 Task: Use GitHub's "Issues" for tracking and managing project tasks and features.
Action: Mouse moved to (1070, 71)
Screenshot: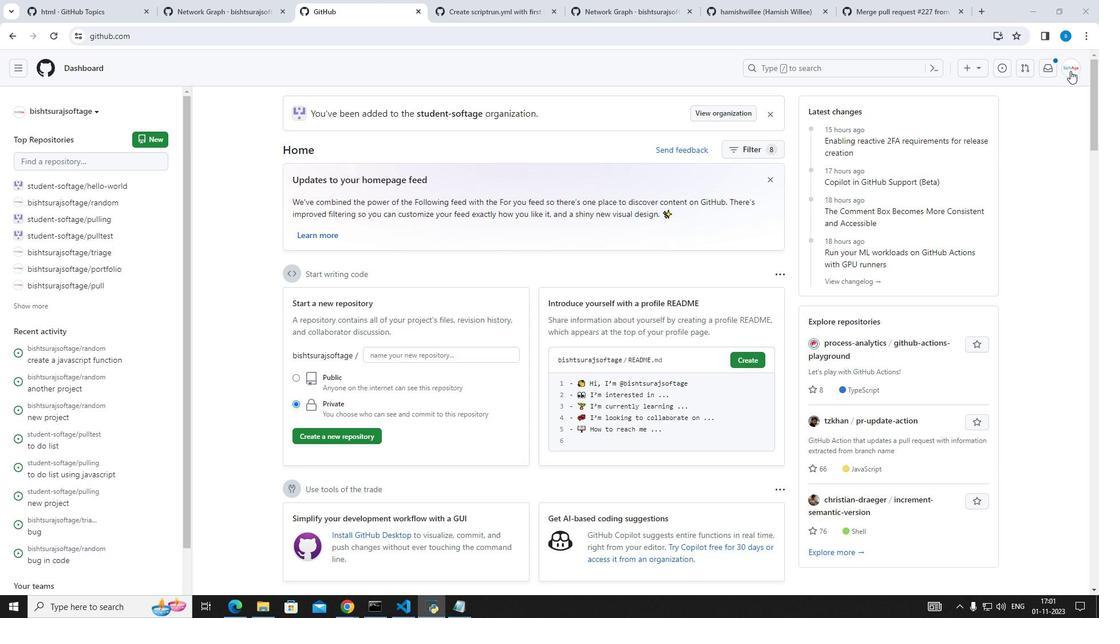 
Action: Mouse pressed left at (1070, 71)
Screenshot: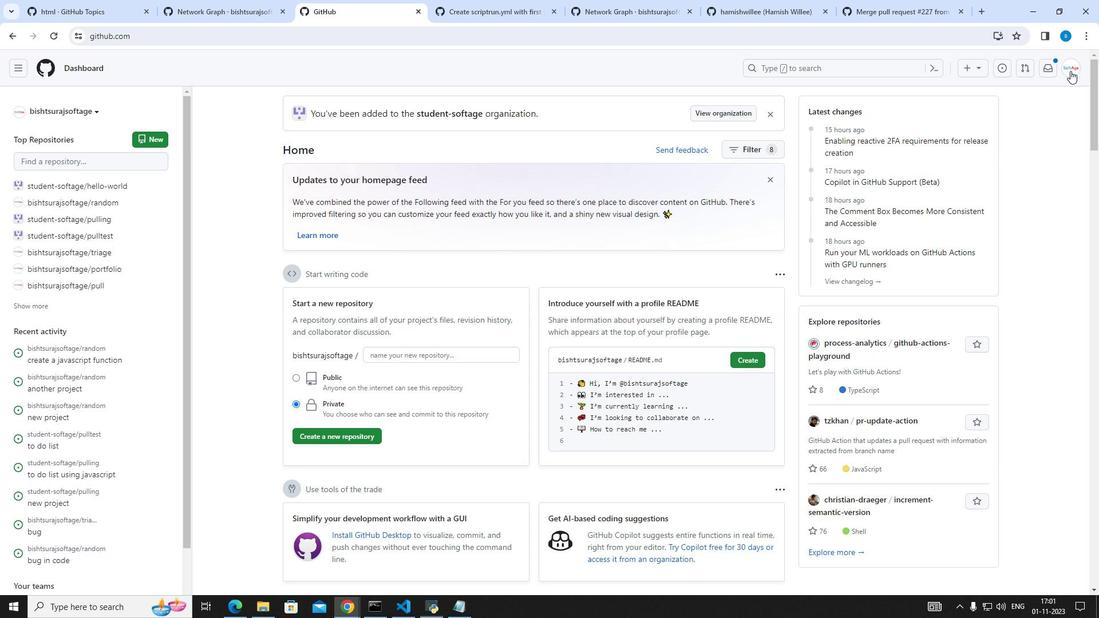 
Action: Mouse moved to (1007, 154)
Screenshot: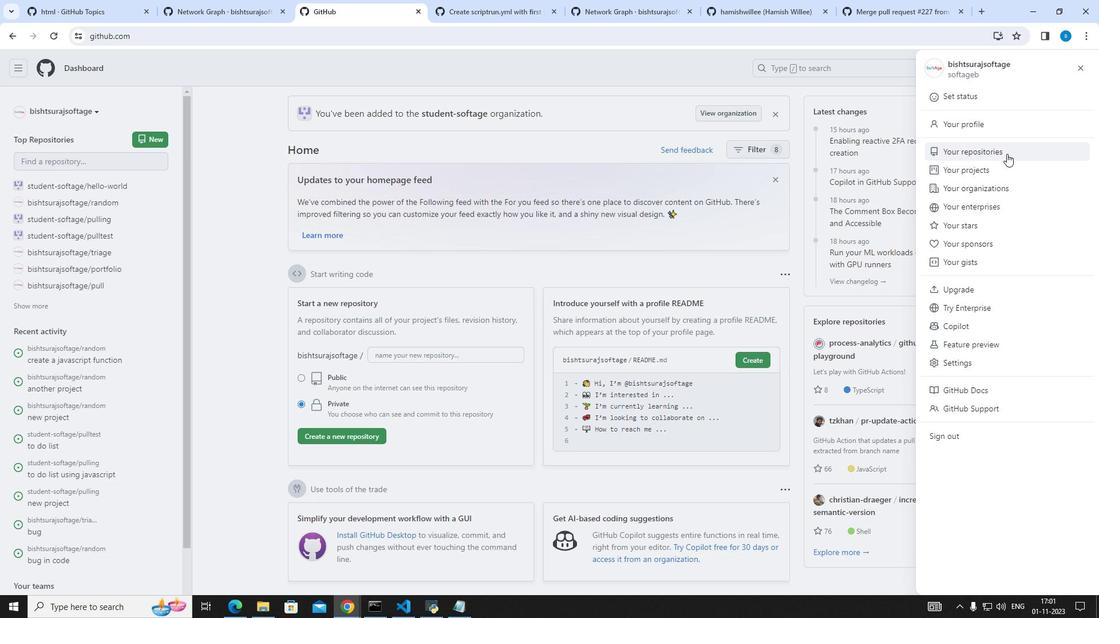 
Action: Mouse pressed left at (1007, 154)
Screenshot: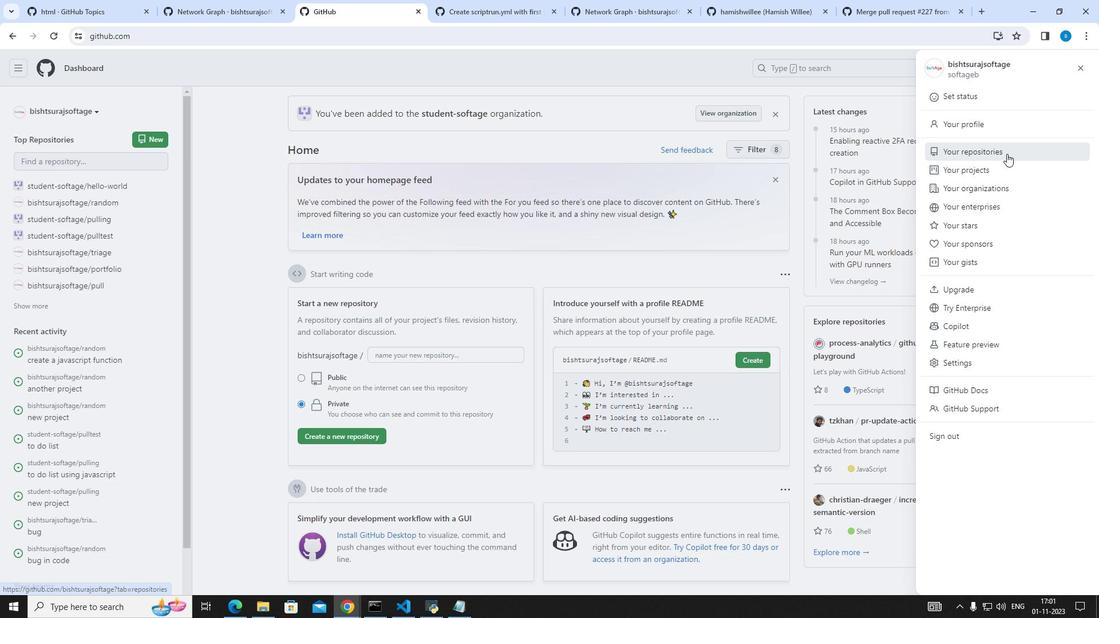 
Action: Mouse moved to (399, 177)
Screenshot: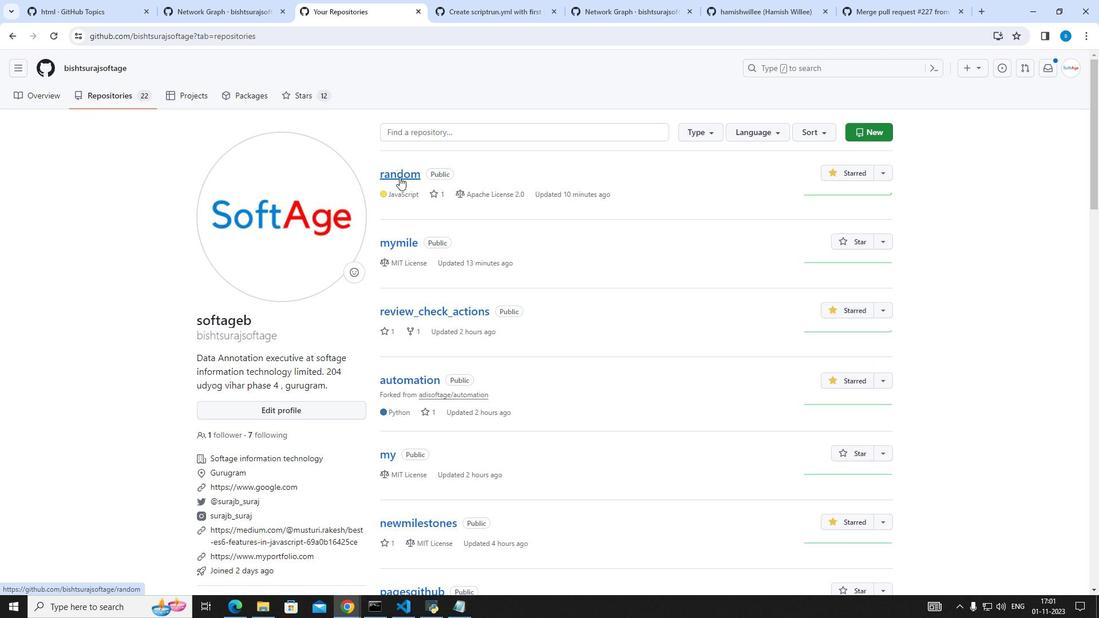 
Action: Mouse pressed left at (399, 177)
Screenshot: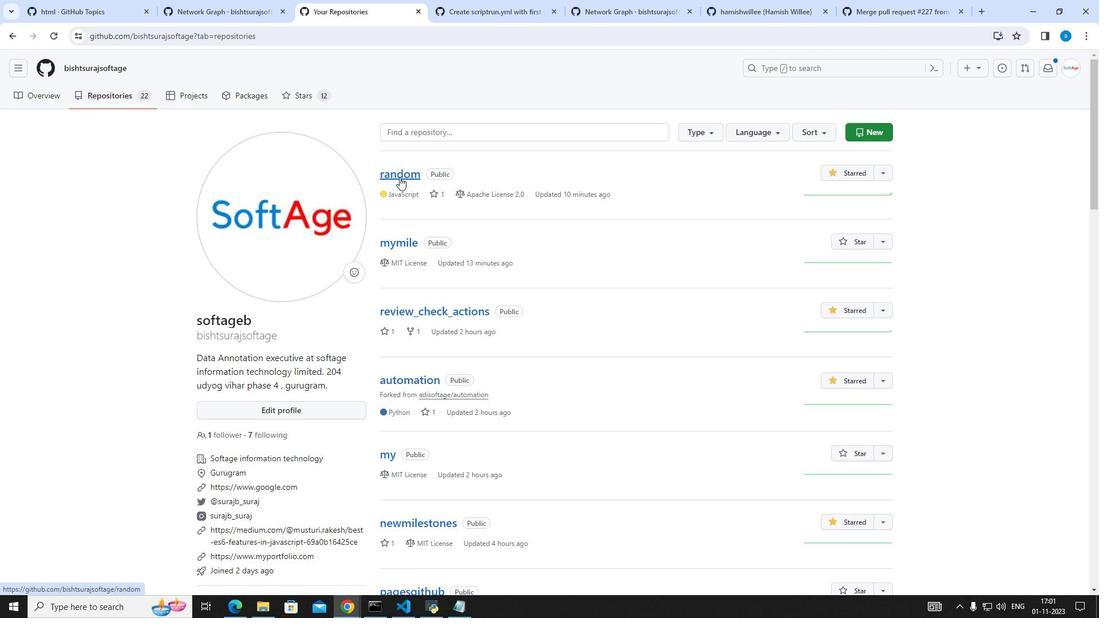 
Action: Mouse moved to (97, 95)
Screenshot: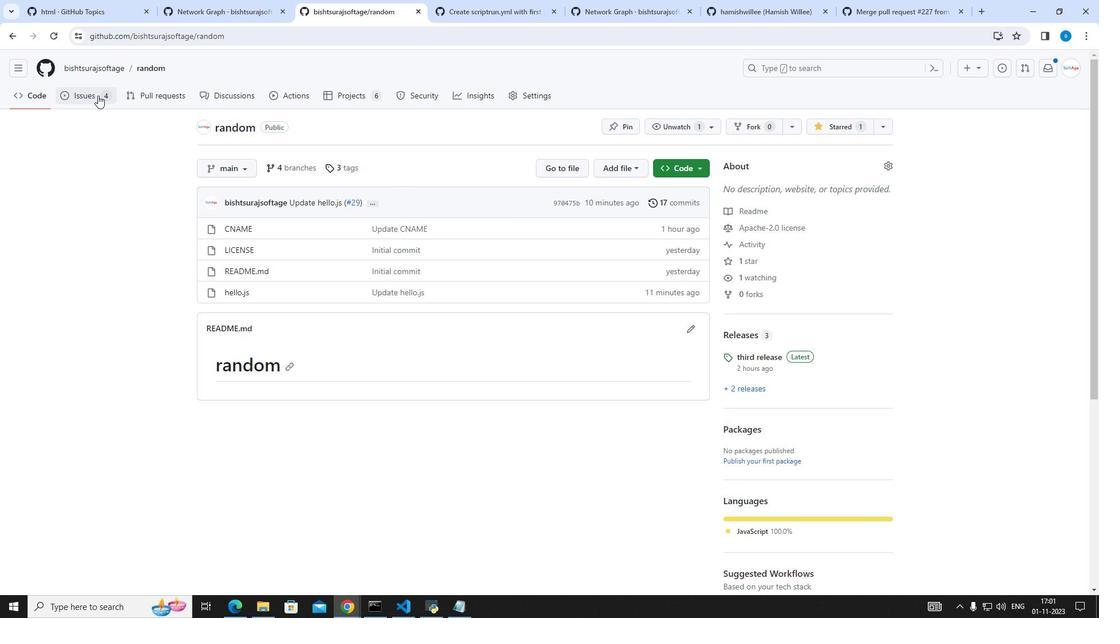 
Action: Mouse pressed left at (97, 95)
Screenshot: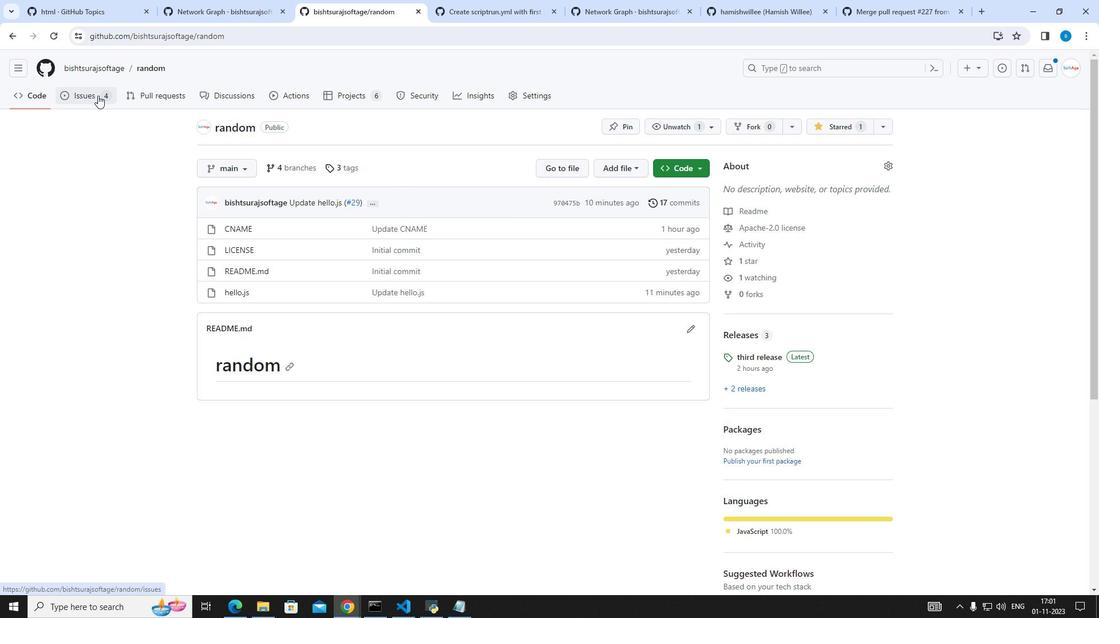 
Action: Mouse moved to (282, 271)
Screenshot: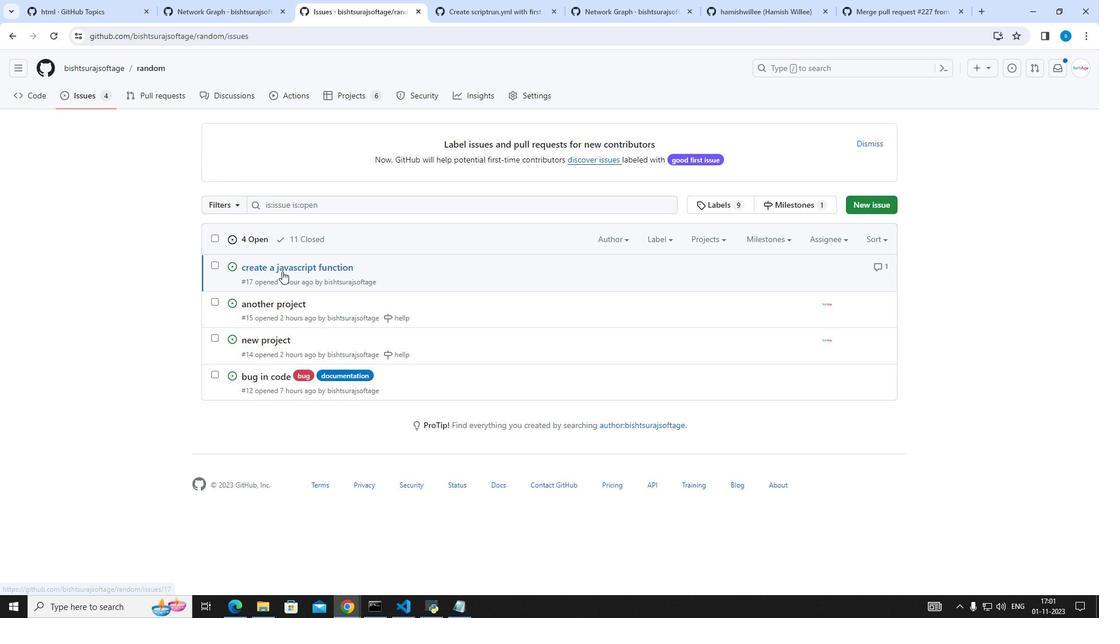 
Action: Mouse pressed left at (282, 271)
Screenshot: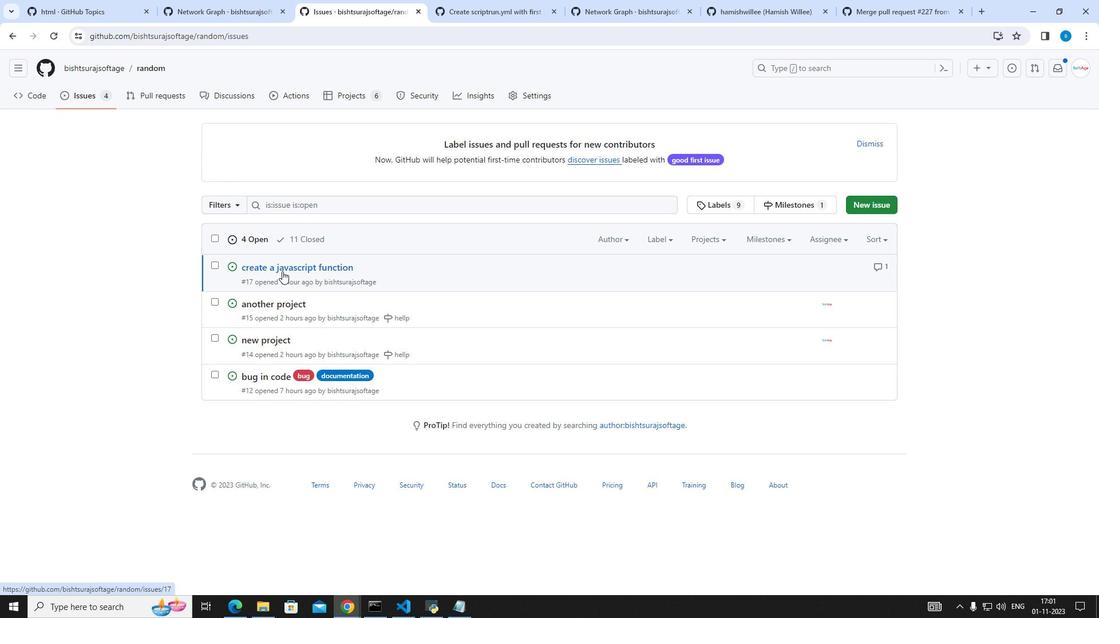 
Action: Mouse moved to (363, 393)
Screenshot: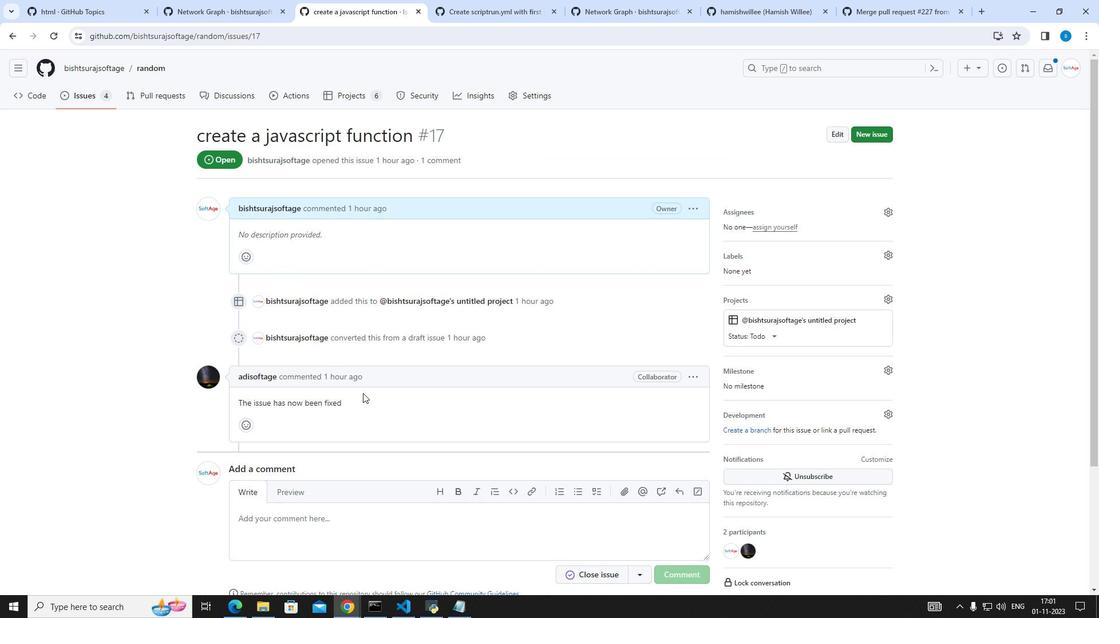 
Action: Mouse scrolled (363, 392) with delta (0, 0)
Screenshot: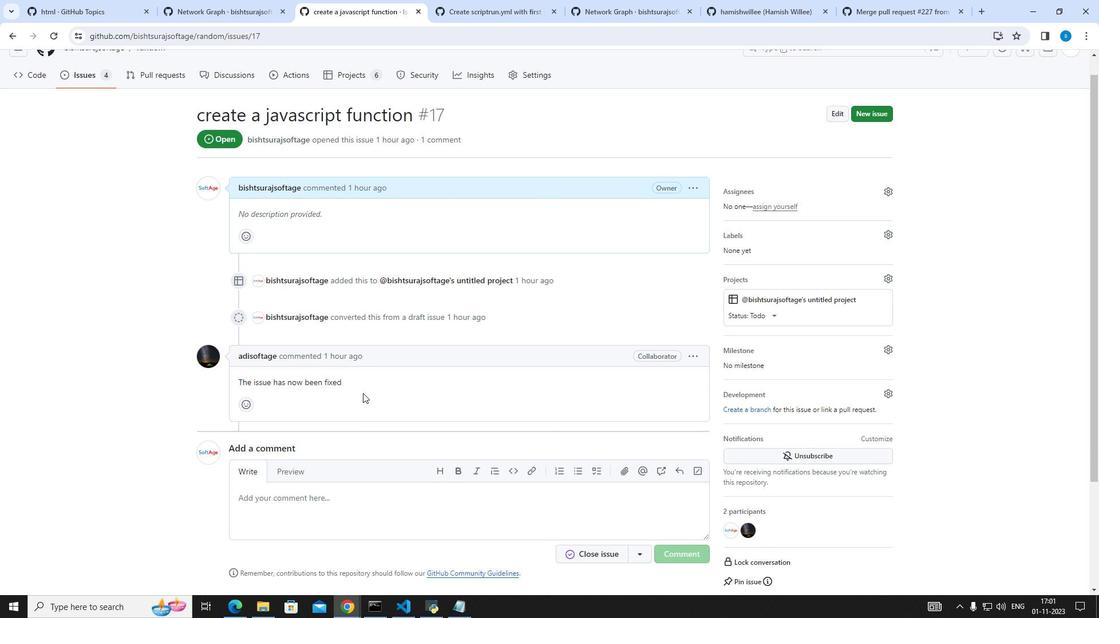 
Action: Mouse scrolled (363, 392) with delta (0, 0)
Screenshot: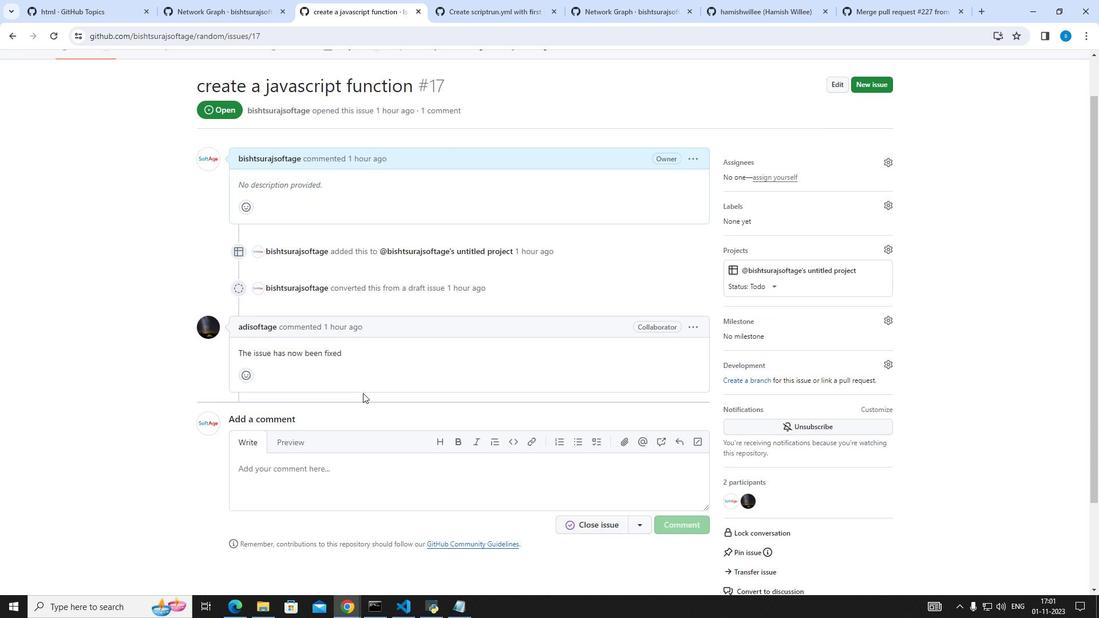 
Action: Mouse scrolled (363, 392) with delta (0, 0)
Screenshot: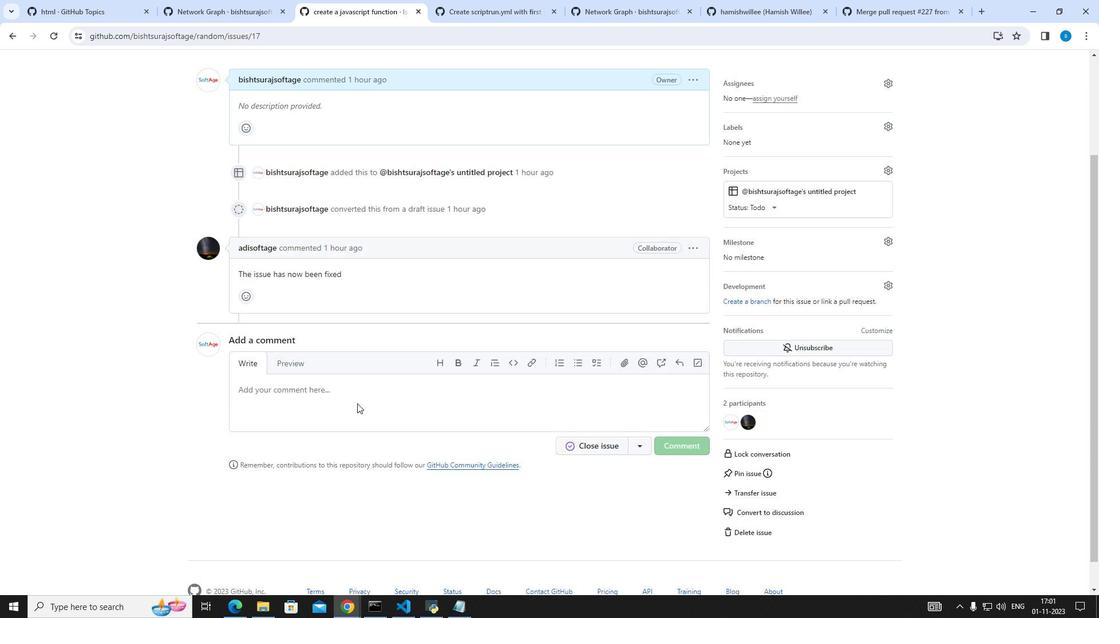 
Action: Mouse moved to (337, 375)
Screenshot: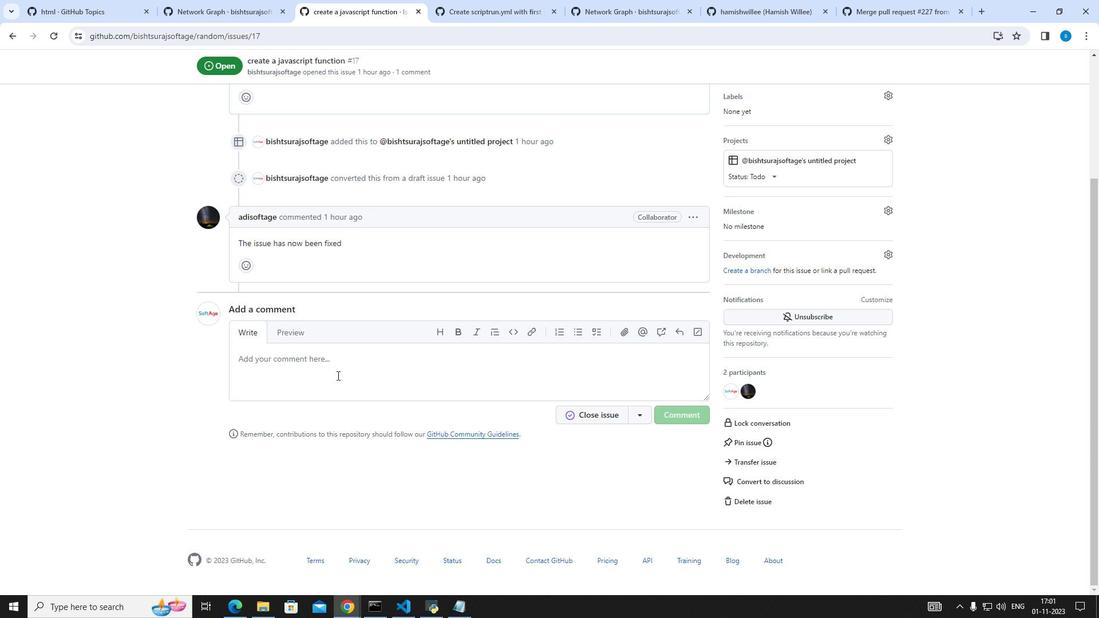 
Action: Mouse pressed left at (337, 375)
Screenshot: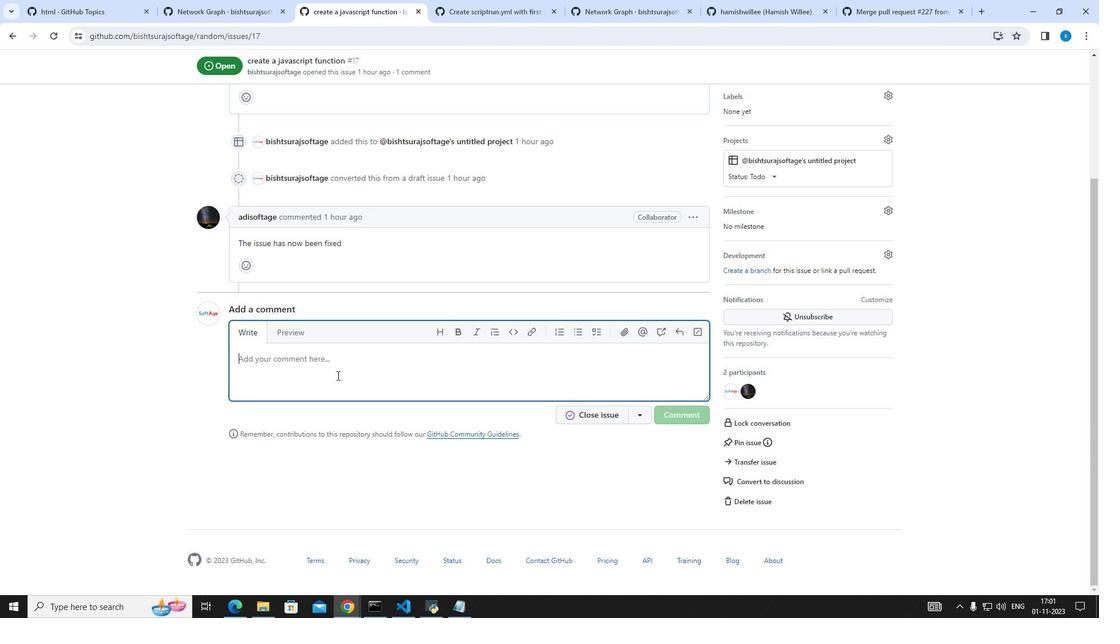 
Action: Key pressed this<Key.space>is<Key.space>just<Key.space>an
Screenshot: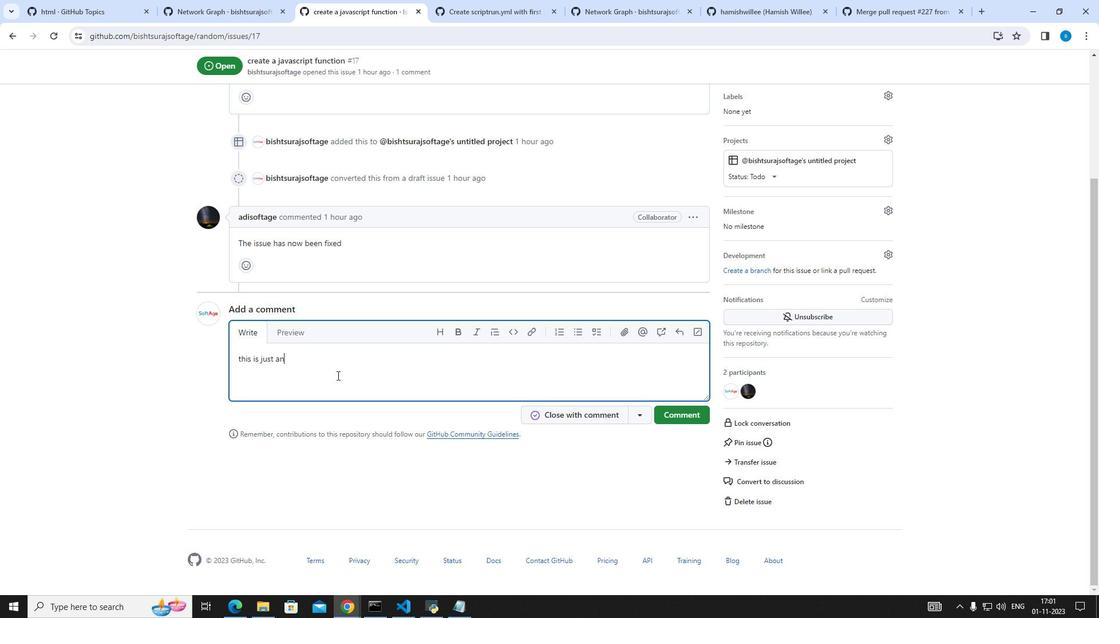 
Action: Mouse moved to (337, 375)
Screenshot: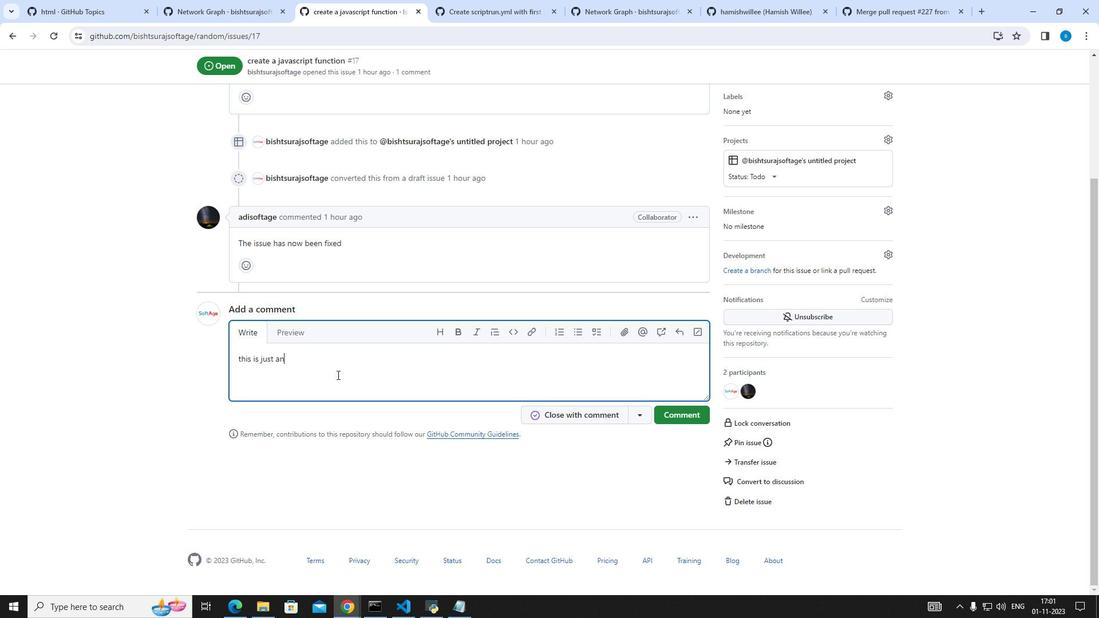 
Action: Key pressed other<Key.space>issi<Key.backspace>ue<Key.space>in<Key.space>javascript<Key.space>s<Key.backspace>file<Key.space>regarding<Key.space>synr<Key.backspace>tax<Key.space>error
Screenshot: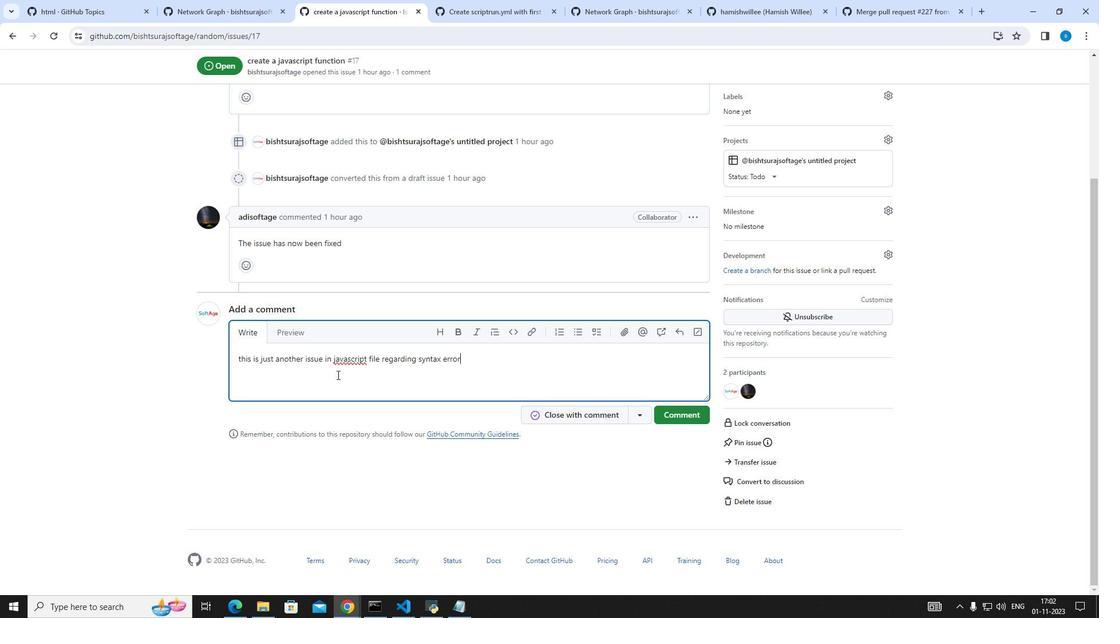 
Action: Mouse moved to (673, 414)
Screenshot: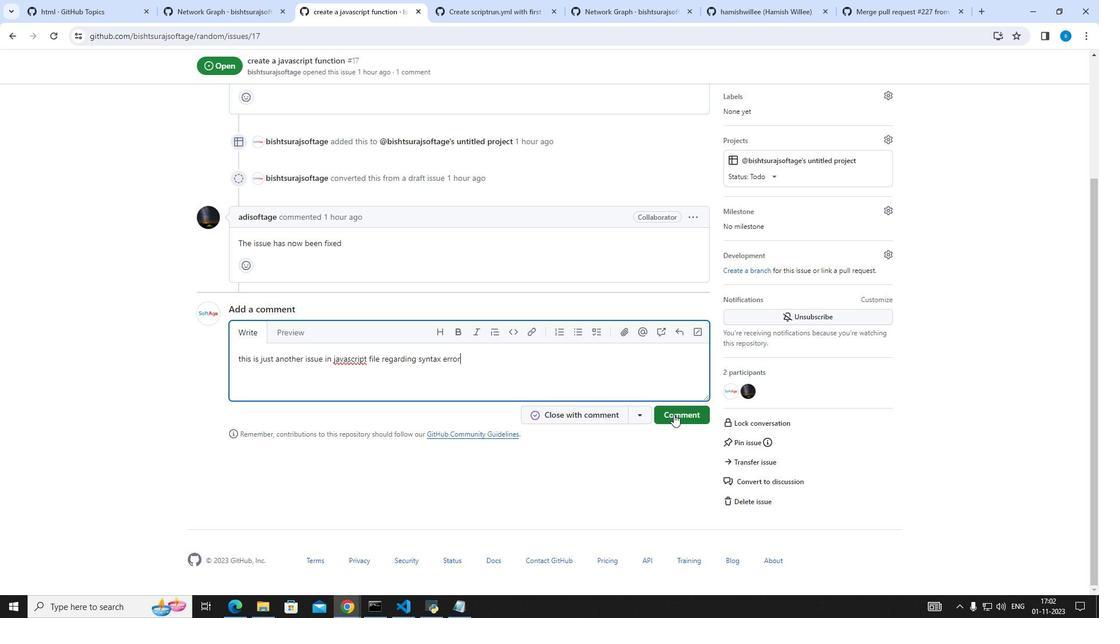 
Action: Mouse pressed left at (673, 414)
Screenshot: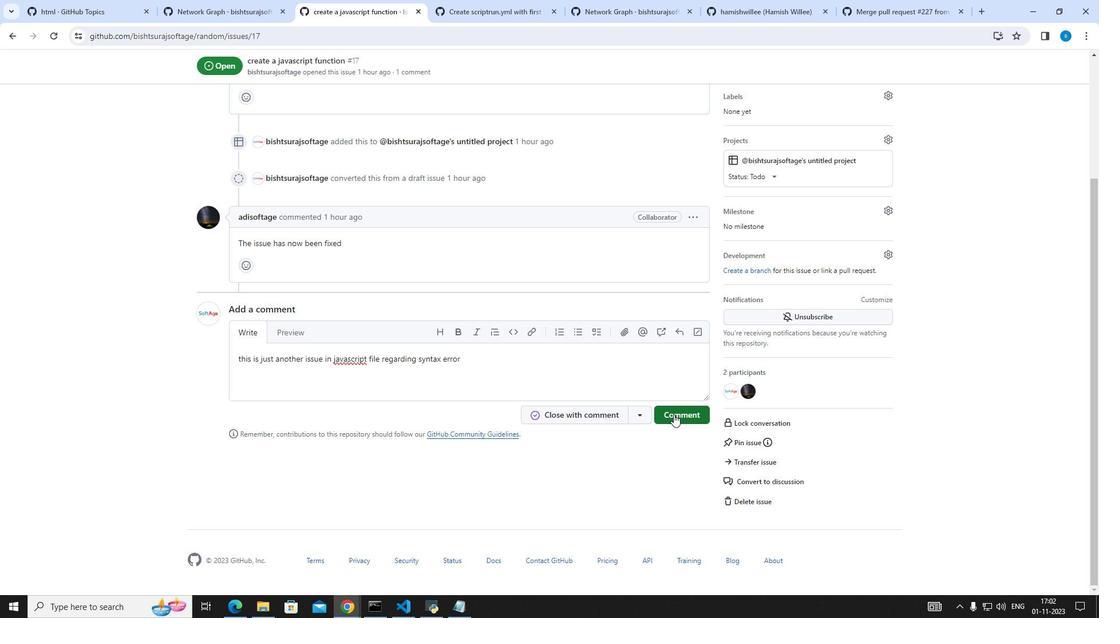
Action: Mouse moved to (555, 418)
Screenshot: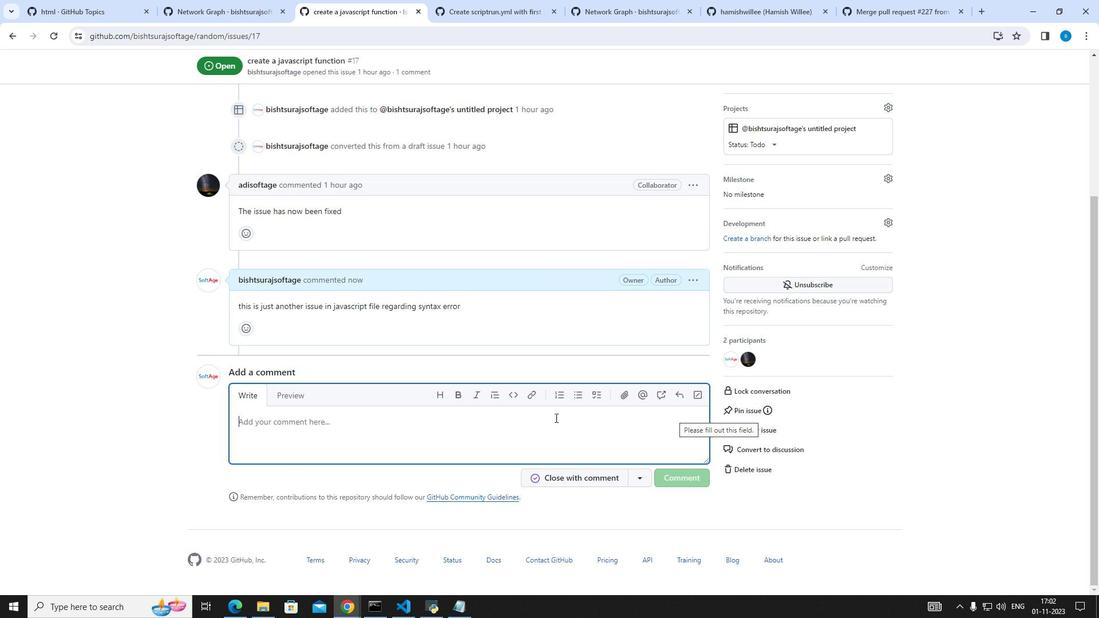 
Action: Mouse pressed left at (555, 418)
Screenshot: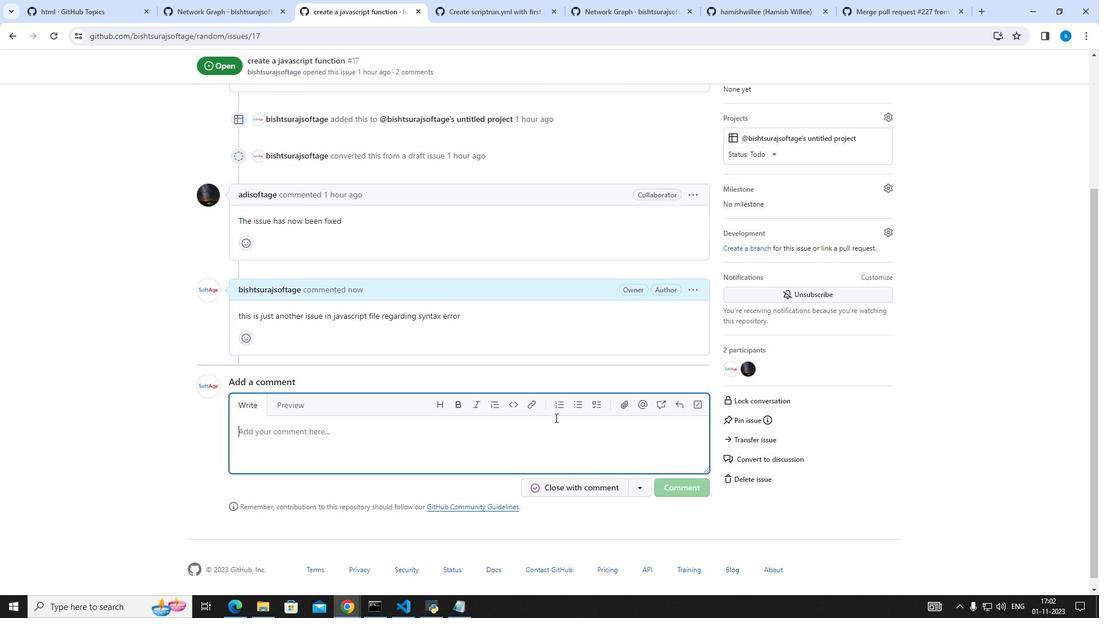 
Action: Key pressed there<Key.space>is<Key.space>no<Key.space>need<Key.space>to<Key.space>reduce<Key.space>tj<Key.backspace>he<Key.space>amount<Key.space>of<Key.space>code<Key.space>required<Key.space>to<Key.space>function<Key.space>the<Key.space>app.
Screenshot: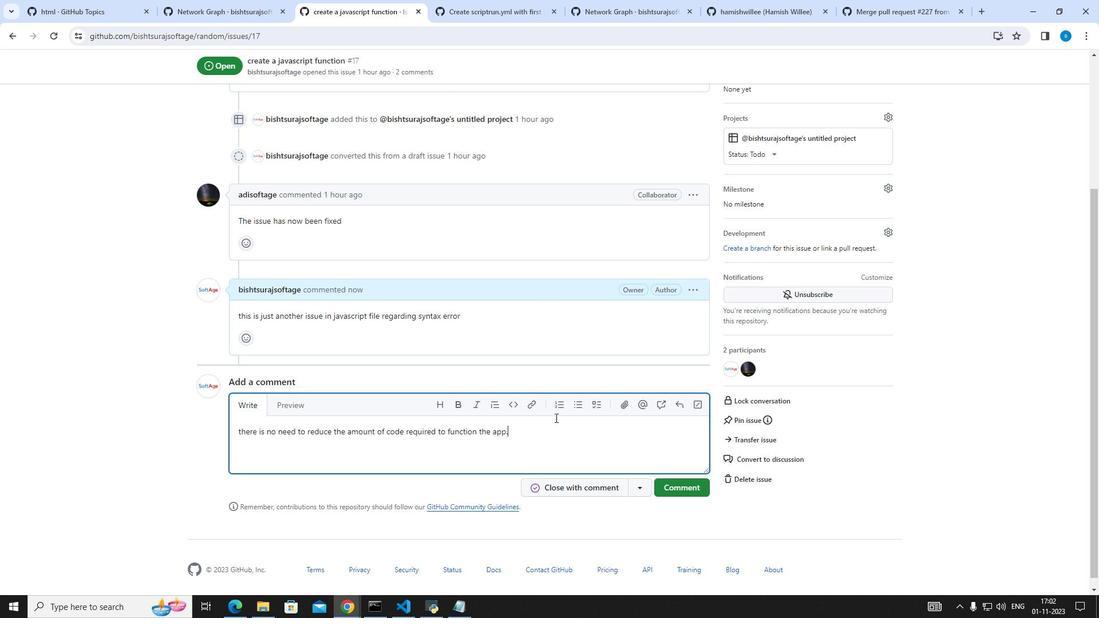 
Action: Mouse moved to (687, 491)
Screenshot: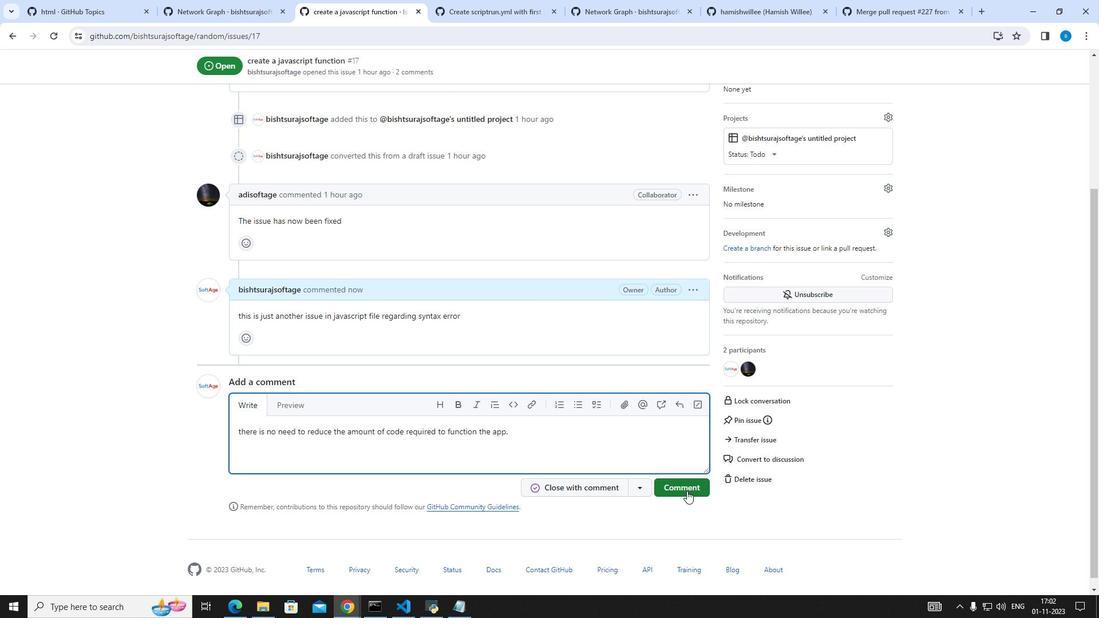 
Action: Mouse pressed left at (687, 491)
Screenshot: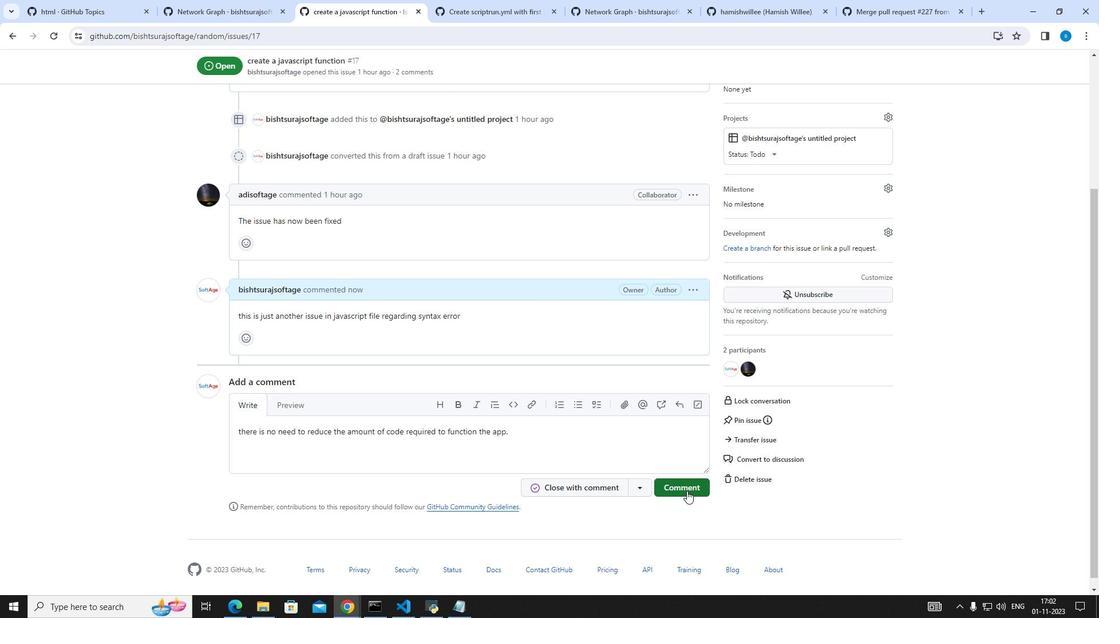 
Action: Mouse moved to (686, 319)
Screenshot: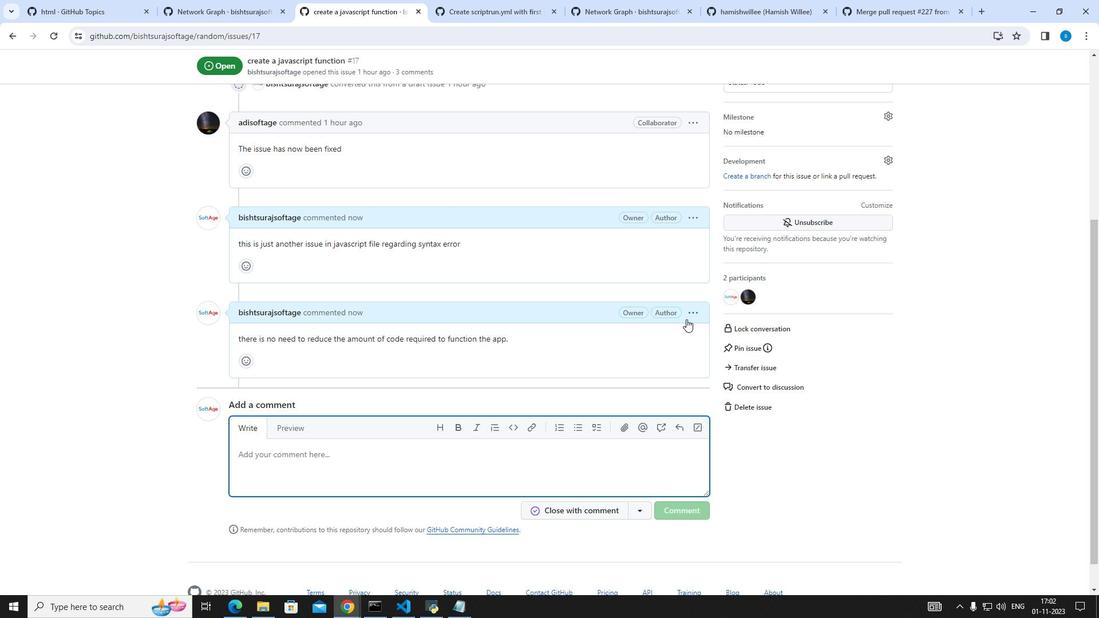 
Action: Mouse scrolled (686, 320) with delta (0, 0)
Screenshot: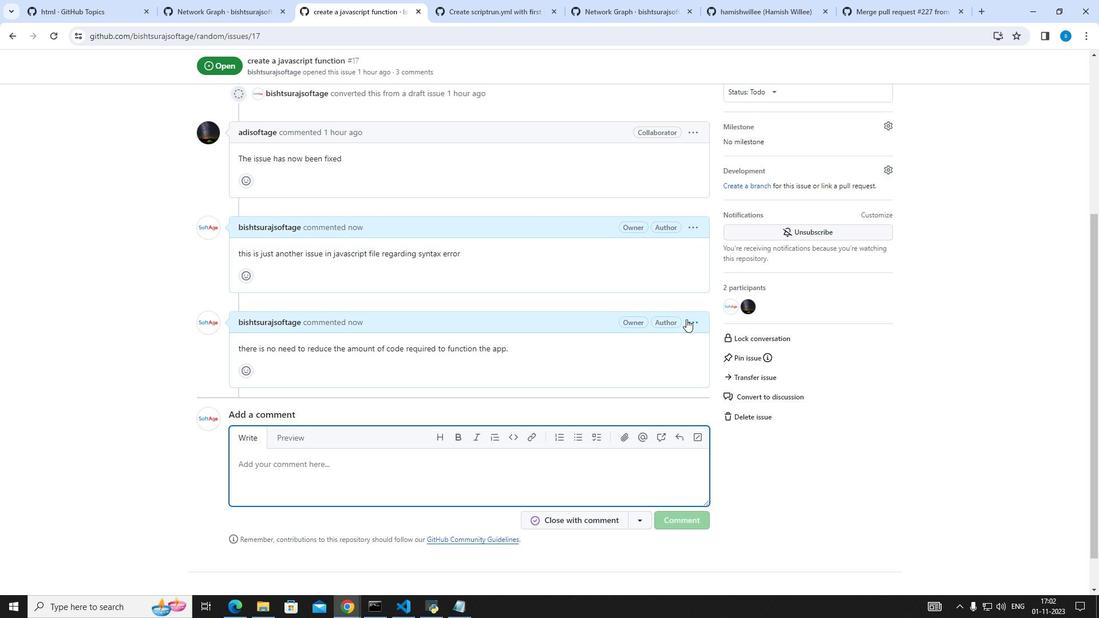 
Action: Mouse scrolled (686, 320) with delta (0, 0)
Screenshot: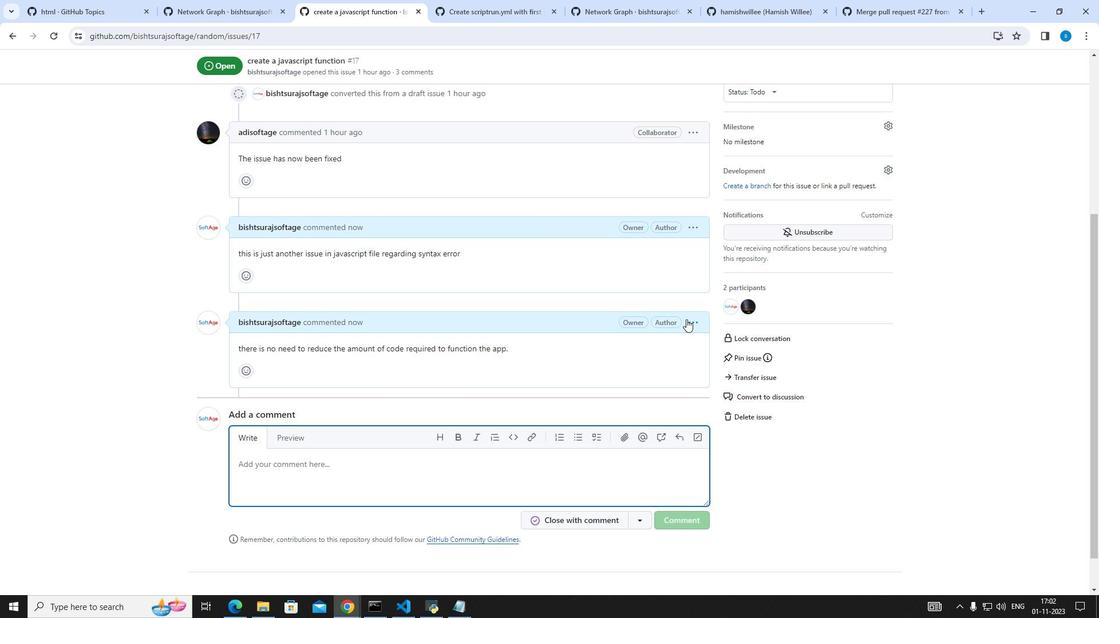 
Action: Mouse scrolled (686, 320) with delta (0, 0)
Screenshot: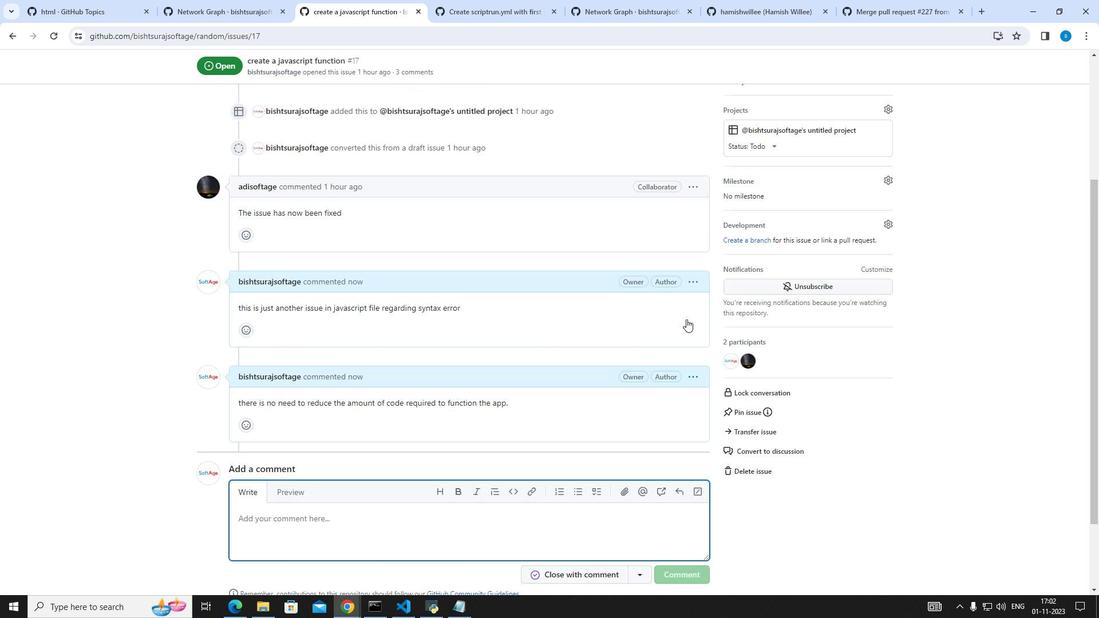 
Action: Mouse scrolled (686, 320) with delta (0, 0)
Screenshot: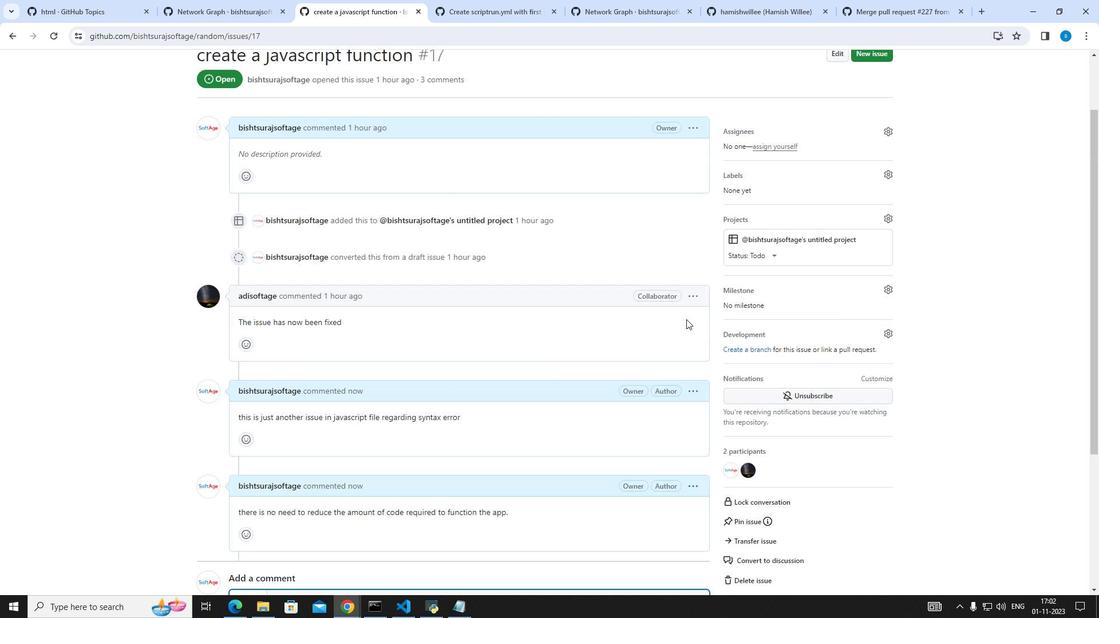 
Action: Mouse scrolled (686, 320) with delta (0, 0)
Screenshot: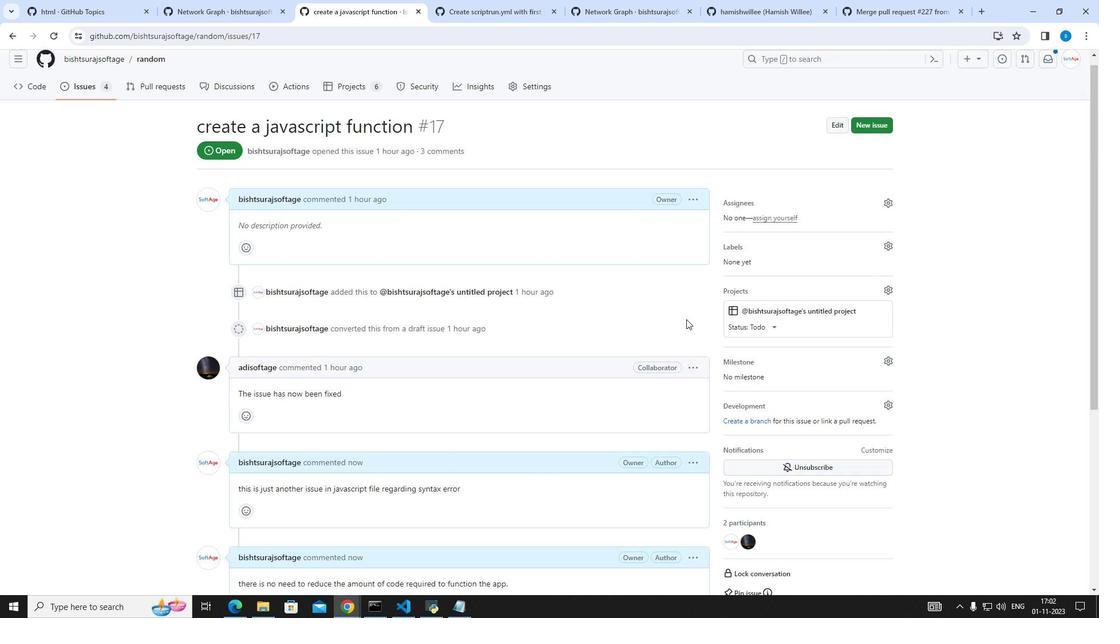 
Action: Mouse moved to (787, 266)
Screenshot: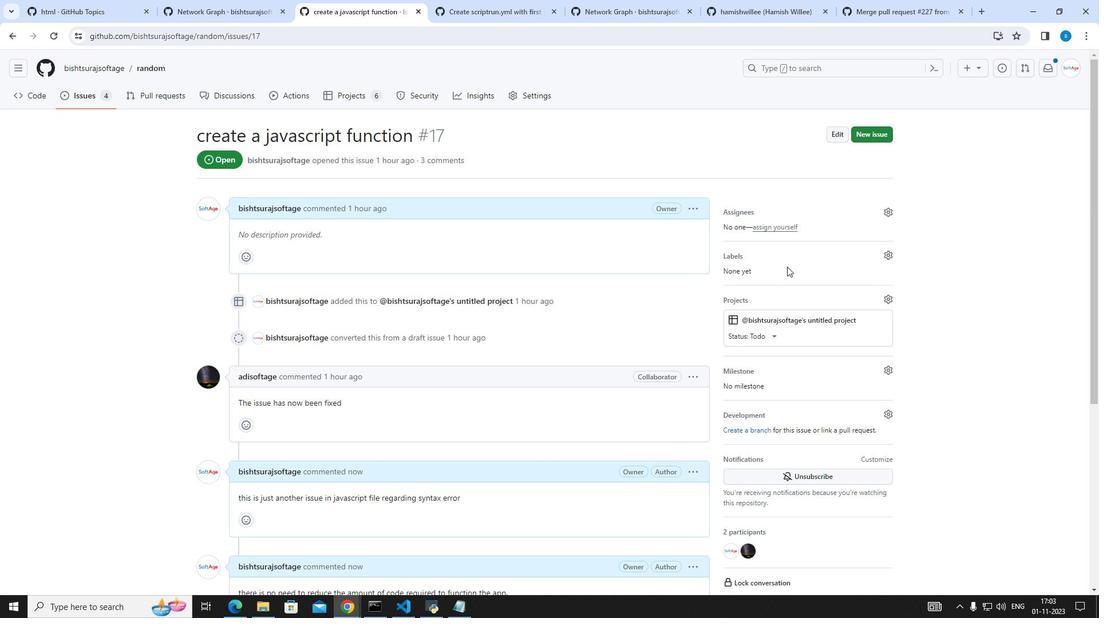 
Action: Mouse pressed left at (787, 266)
Screenshot: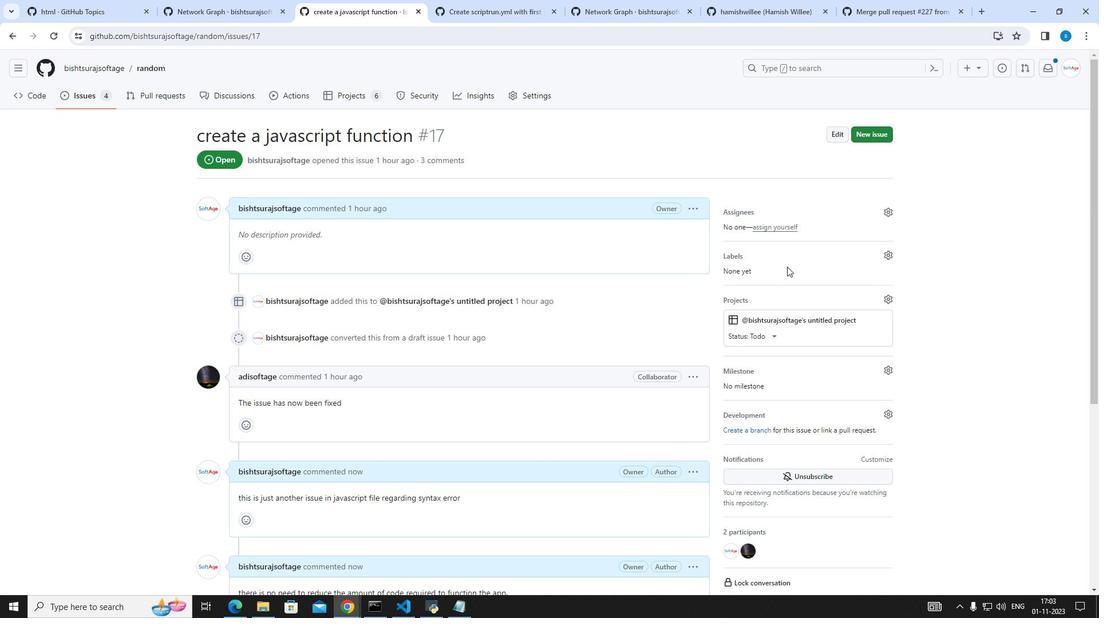 
Action: Mouse moved to (889, 251)
Screenshot: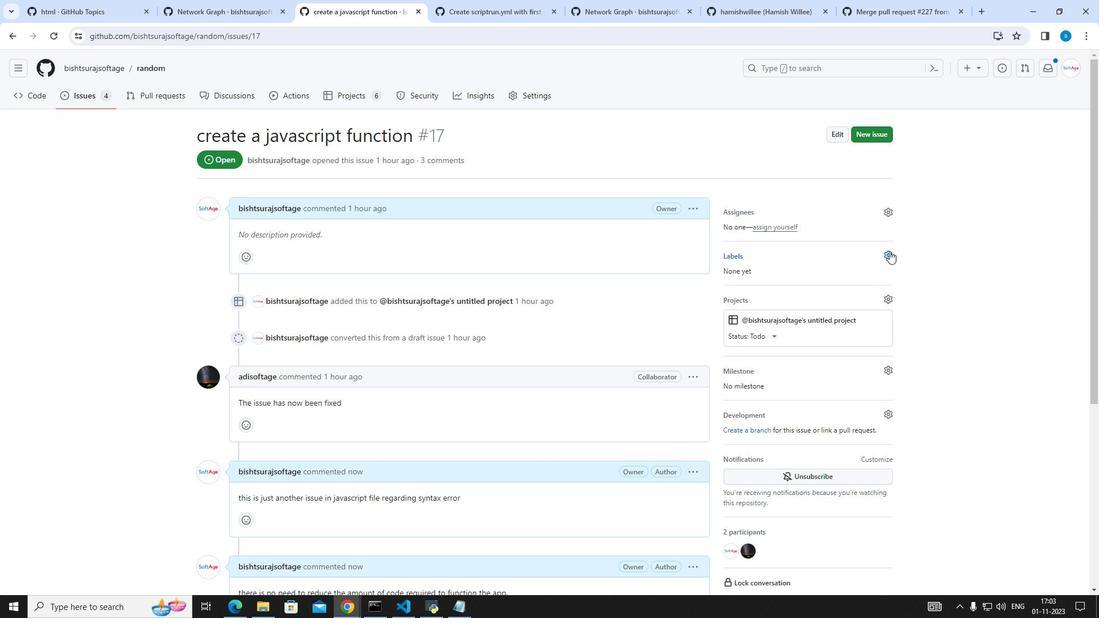 
Action: Mouse pressed left at (889, 251)
Screenshot: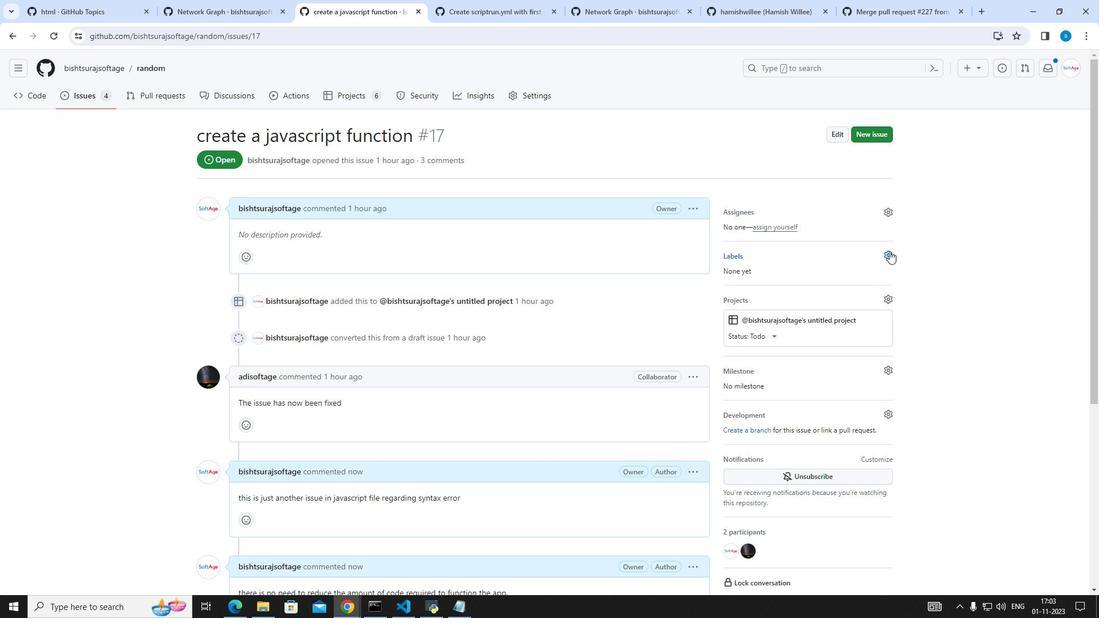
Action: Mouse moved to (784, 328)
Screenshot: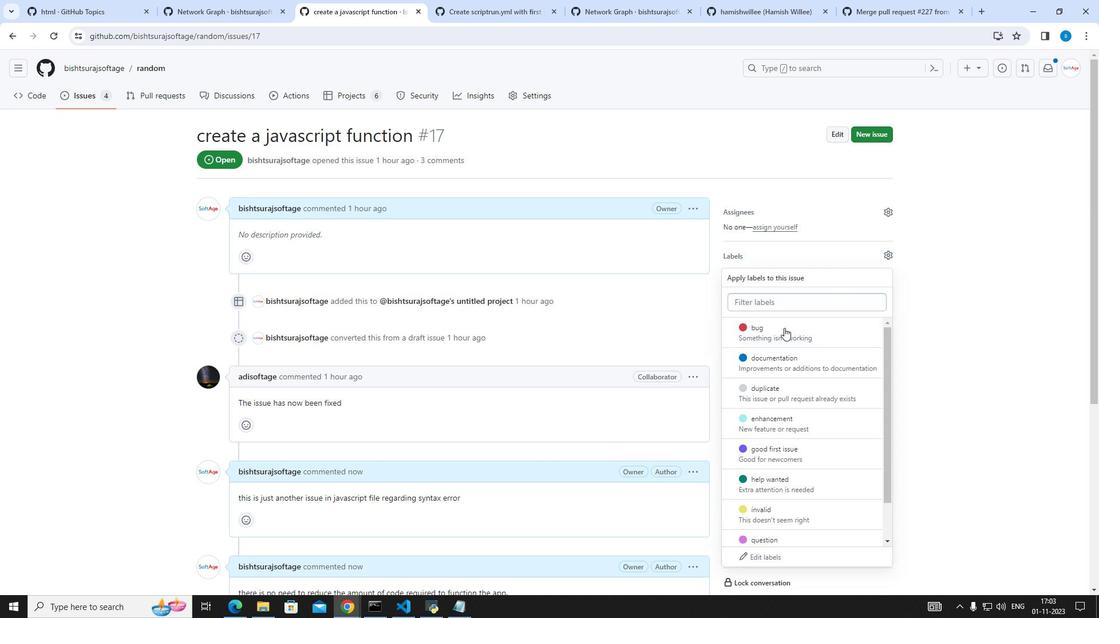 
Action: Mouse pressed left at (784, 328)
Screenshot: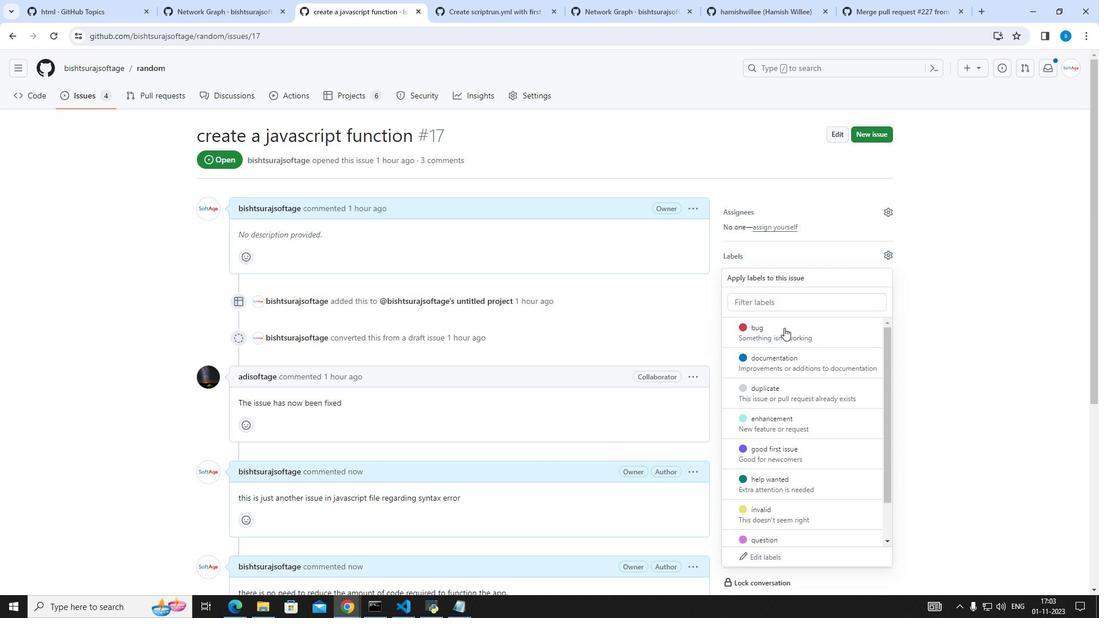 
Action: Mouse moved to (779, 357)
Screenshot: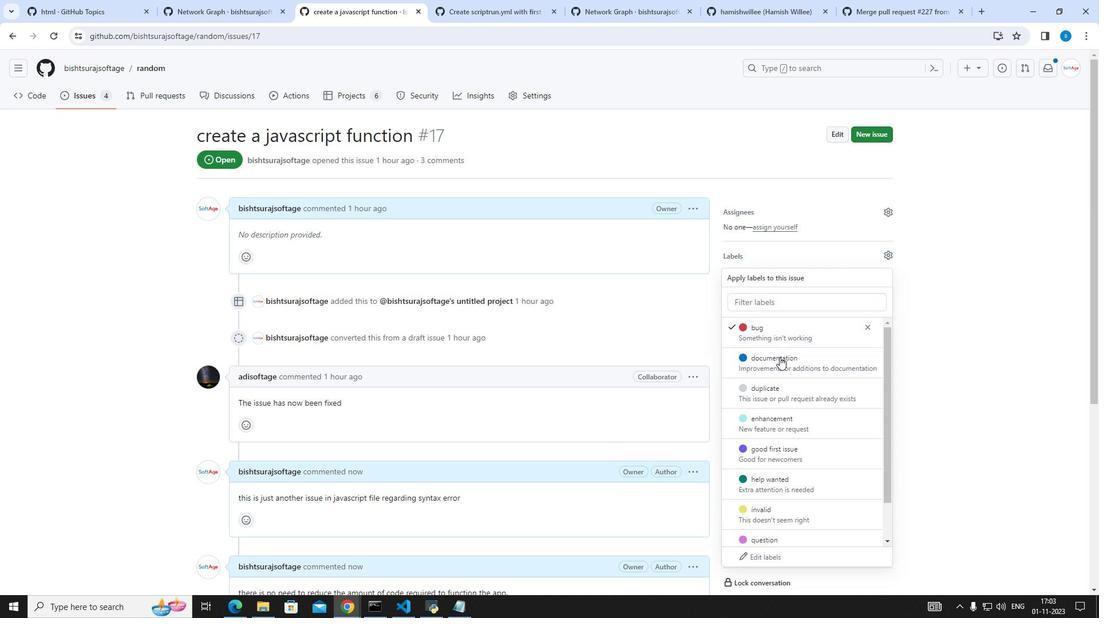 
Action: Mouse pressed left at (779, 357)
Screenshot: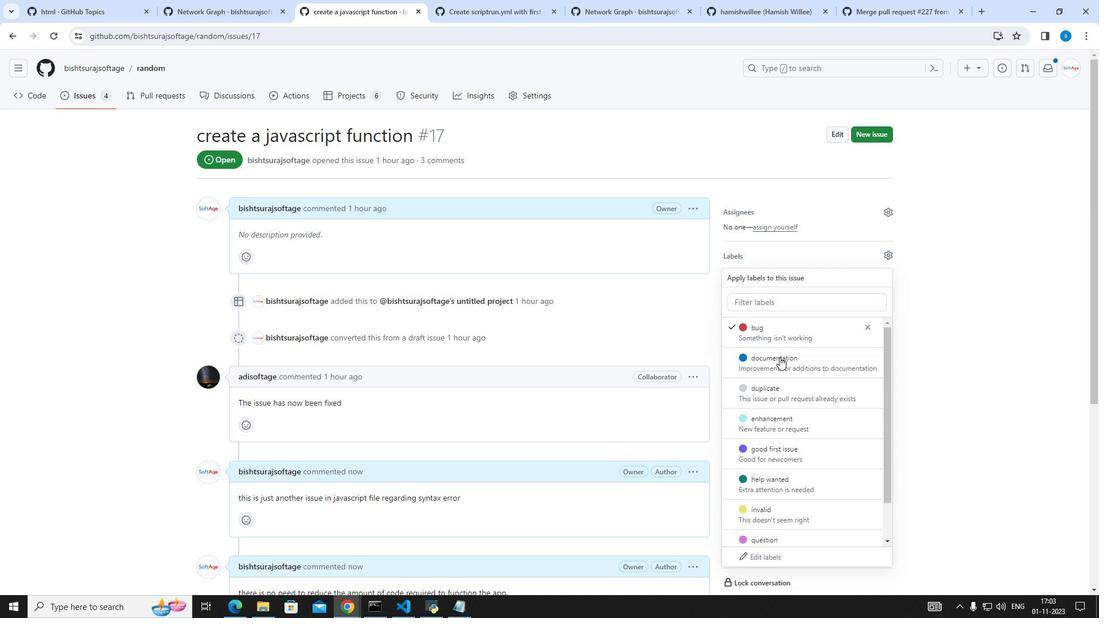 
Action: Mouse moved to (781, 474)
Screenshot: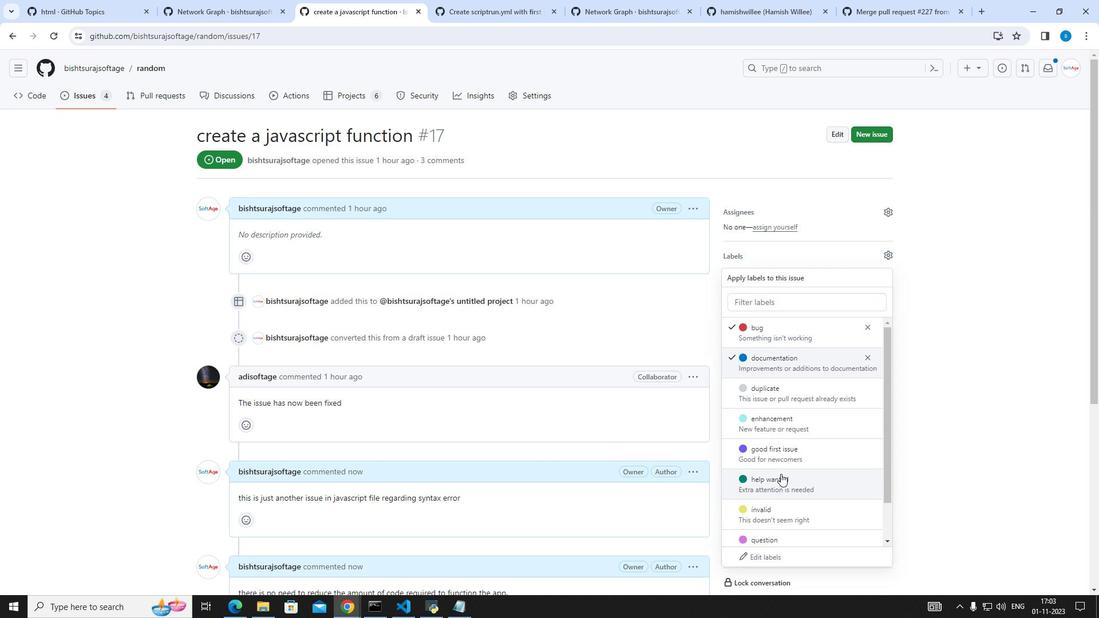 
Action: Mouse pressed left at (781, 474)
Screenshot: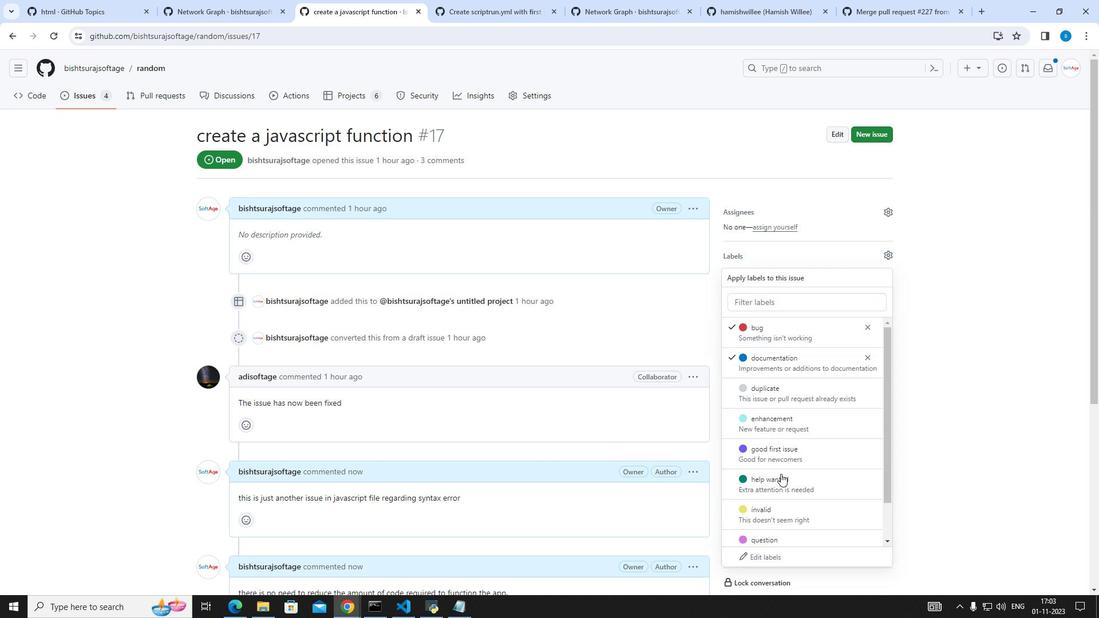
Action: Mouse moved to (789, 462)
Screenshot: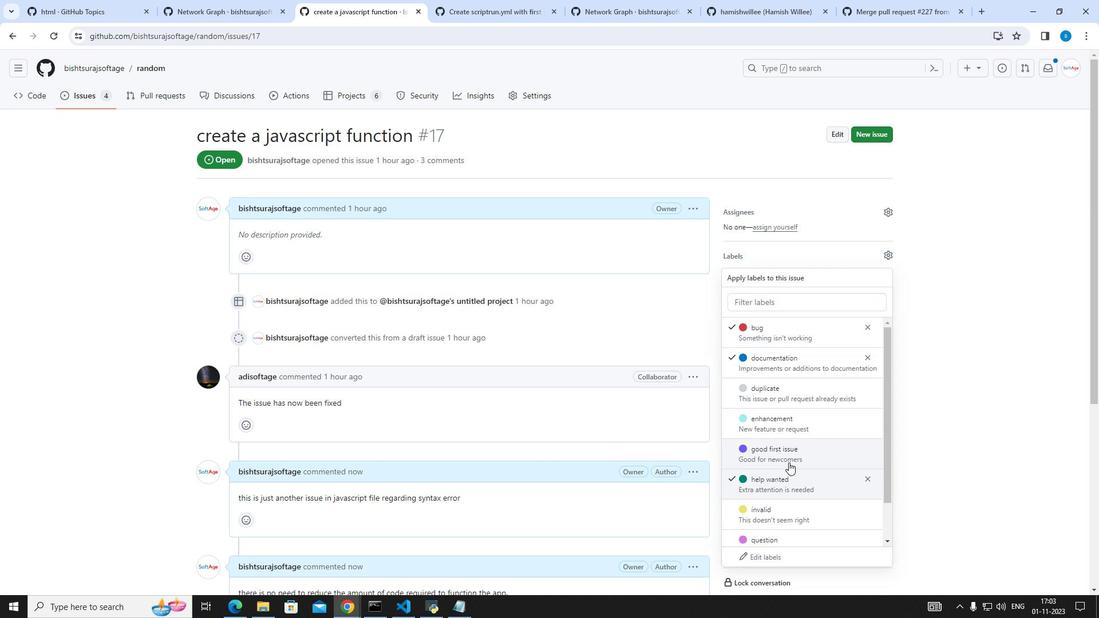 
Action: Mouse scrolled (789, 462) with delta (0, 0)
Screenshot: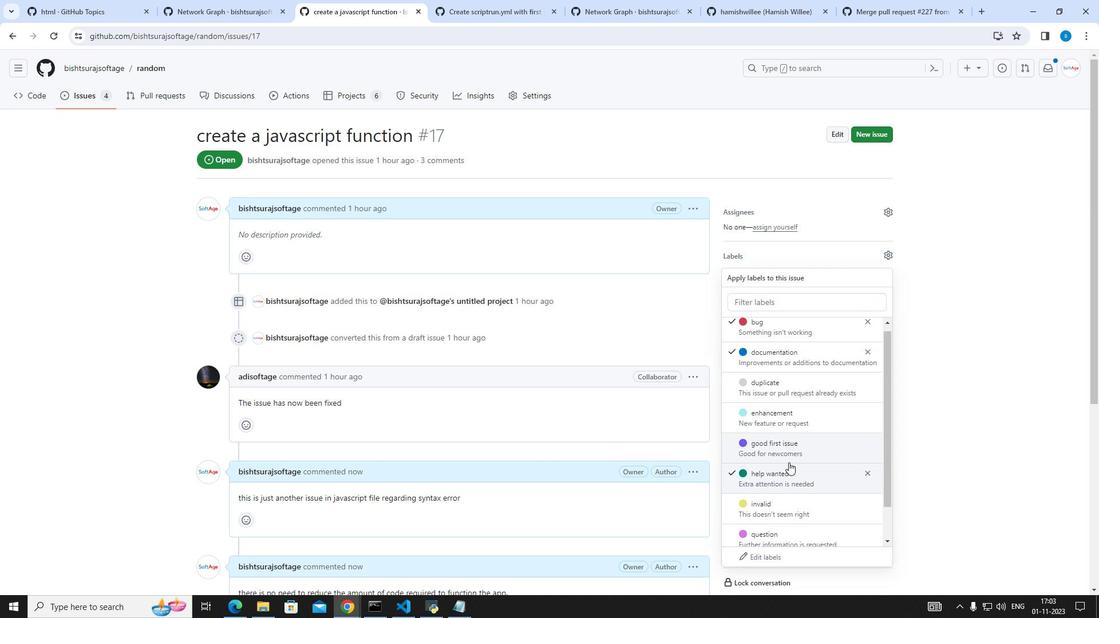 
Action: Mouse scrolled (789, 462) with delta (0, 0)
Screenshot: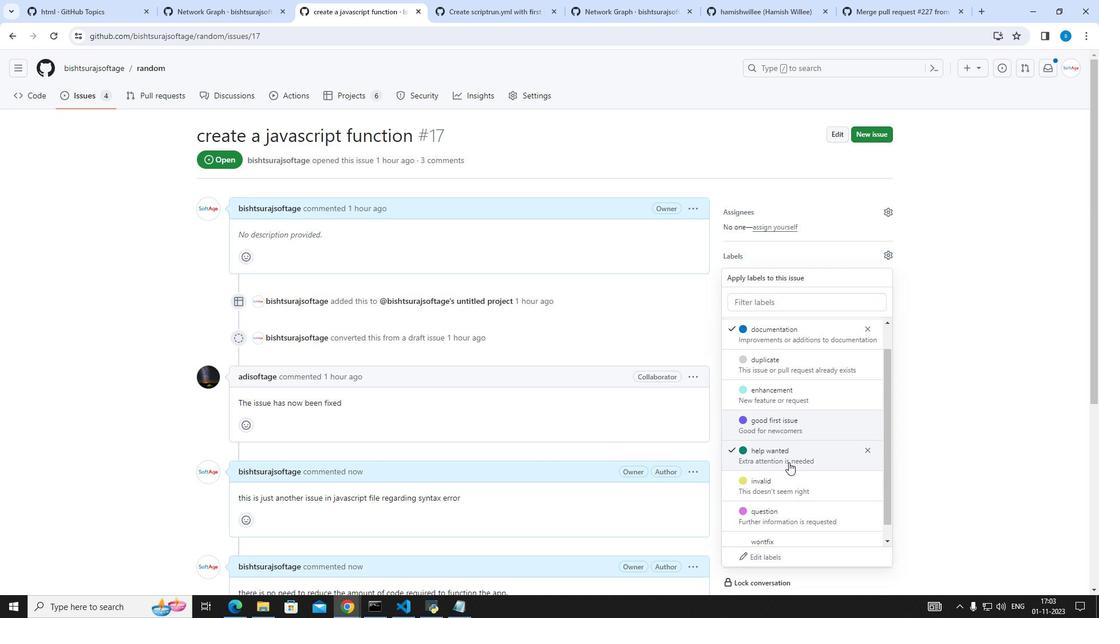 
Action: Mouse scrolled (789, 462) with delta (0, 0)
Screenshot: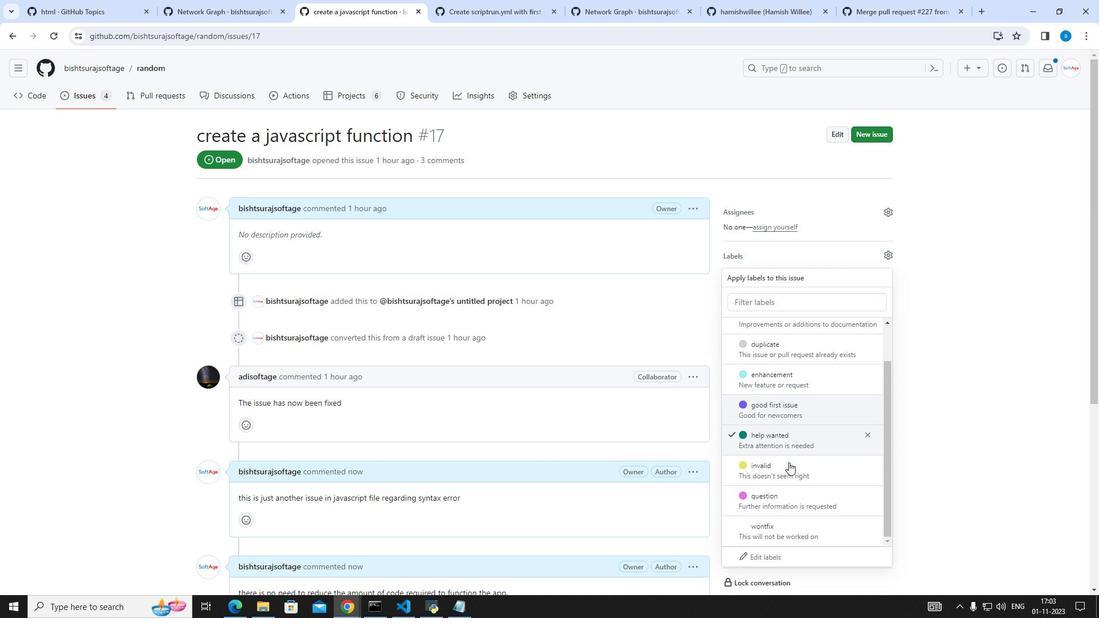 
Action: Mouse moved to (769, 503)
Screenshot: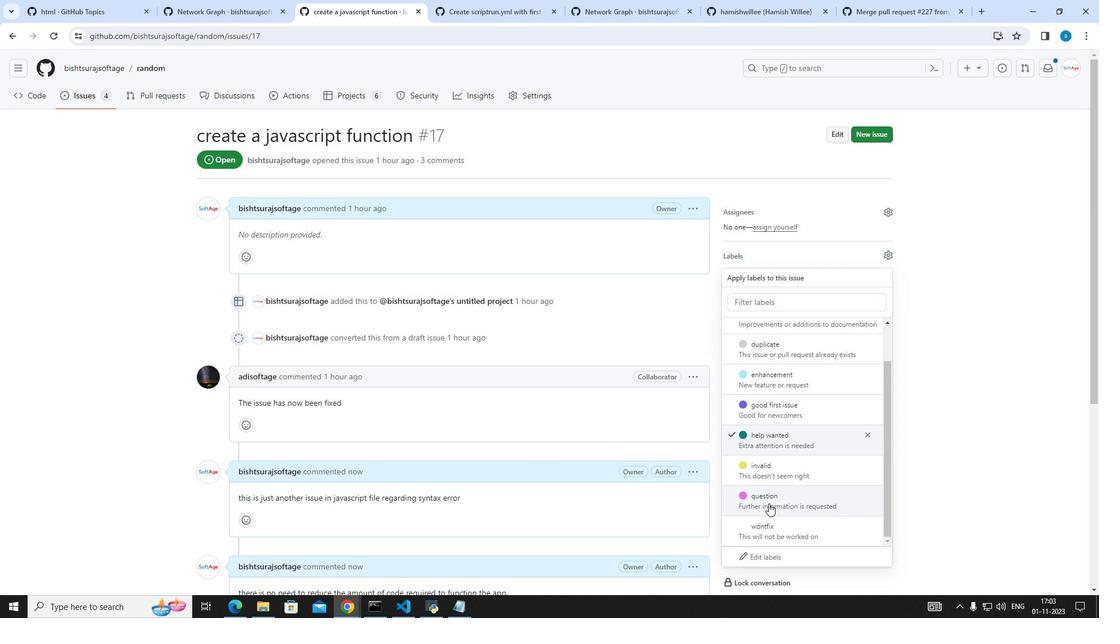 
Action: Mouse pressed left at (769, 503)
Screenshot: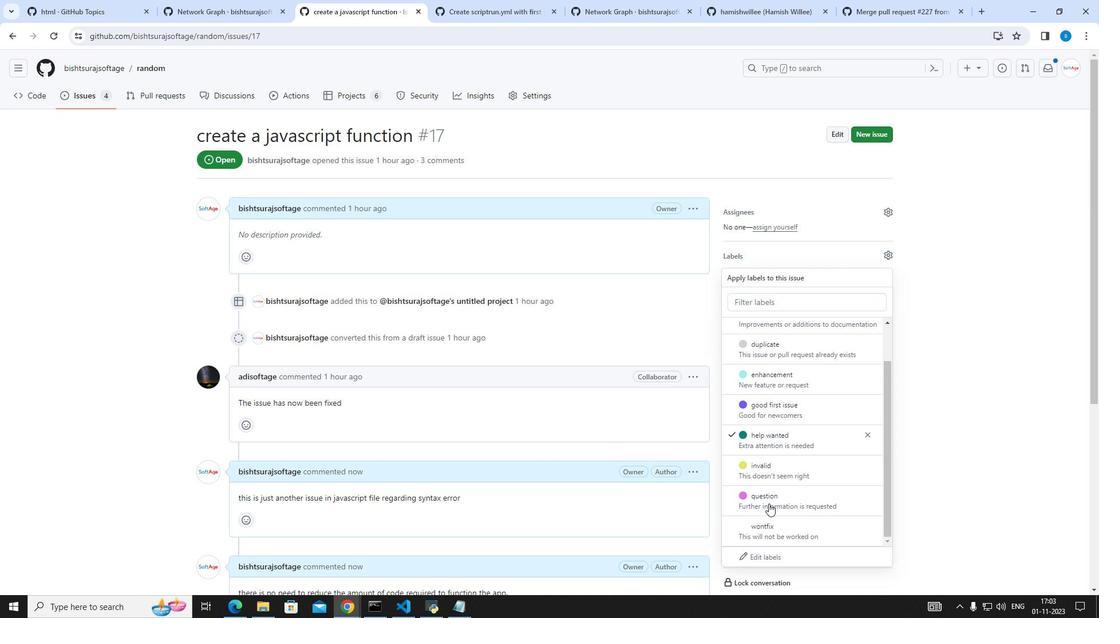 
Action: Mouse moved to (931, 340)
Screenshot: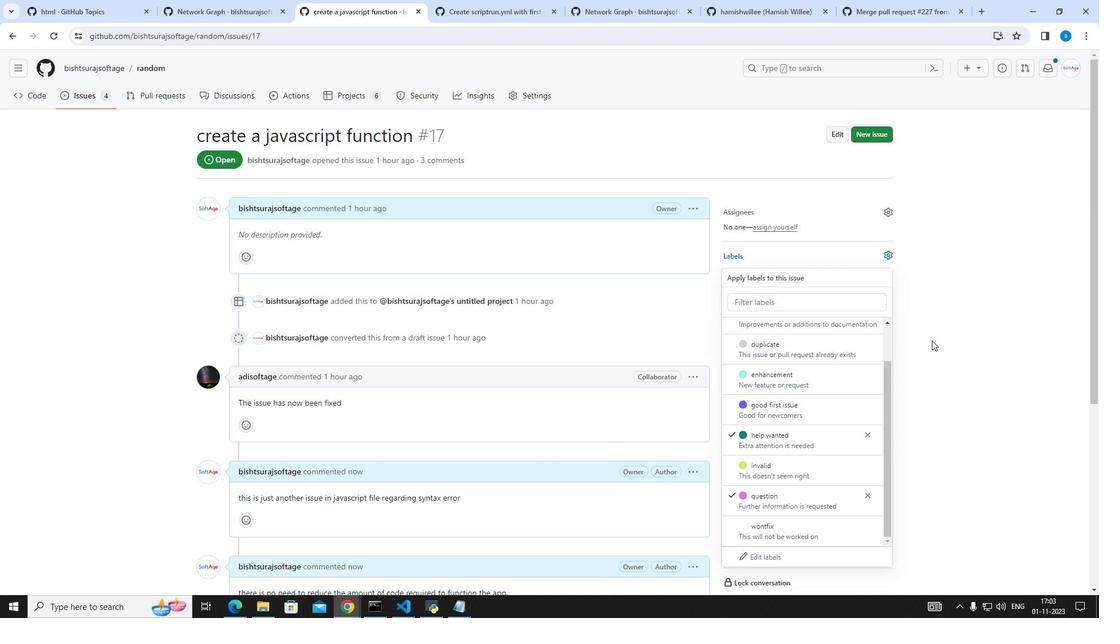
Action: Mouse pressed left at (931, 340)
Screenshot: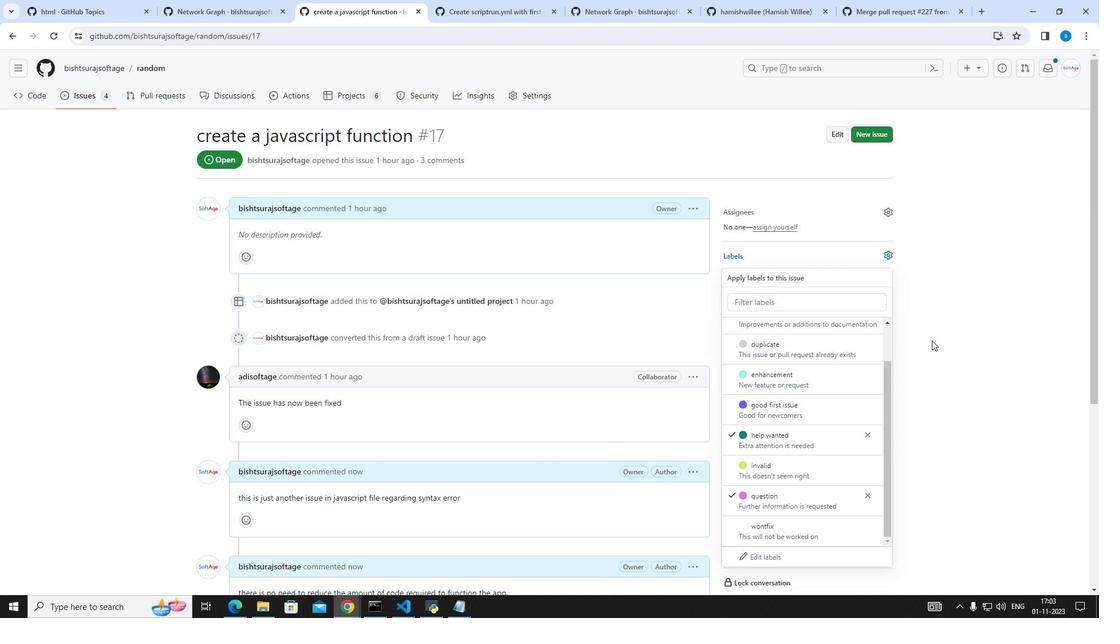 
Action: Mouse moved to (884, 391)
Screenshot: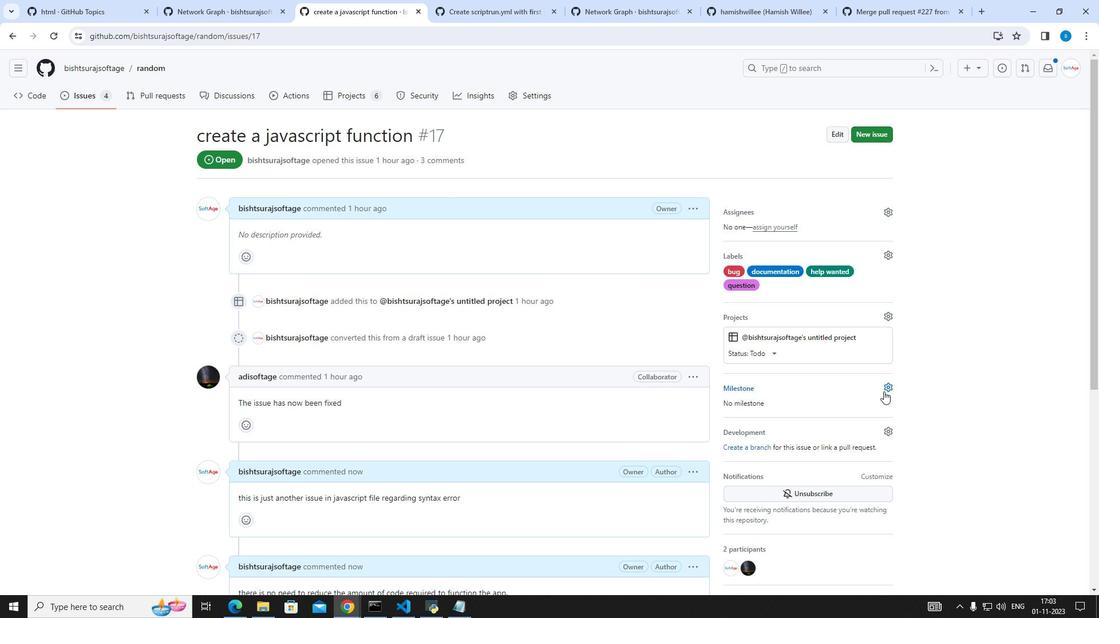 
Action: Mouse pressed left at (884, 391)
Screenshot: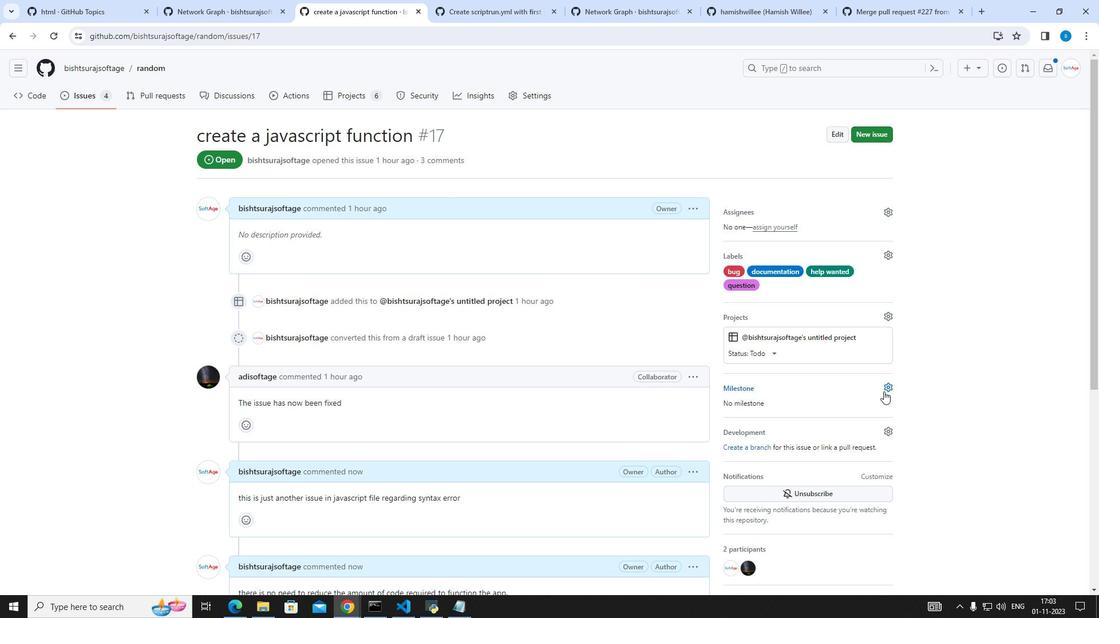 
Action: Mouse moved to (767, 458)
Screenshot: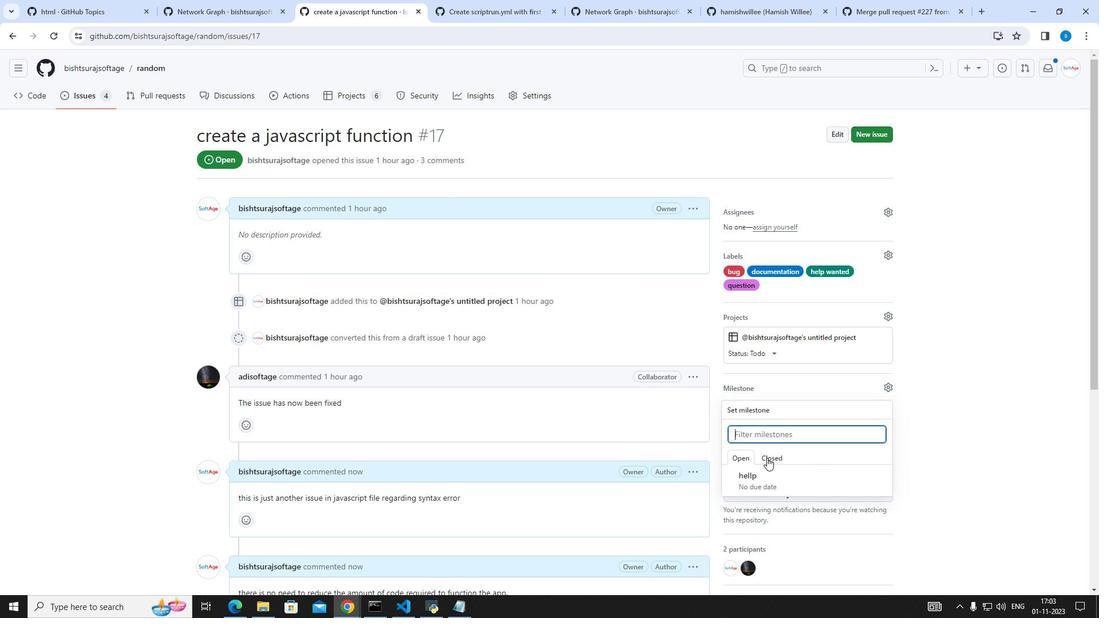 
Action: Mouse pressed left at (767, 458)
Screenshot: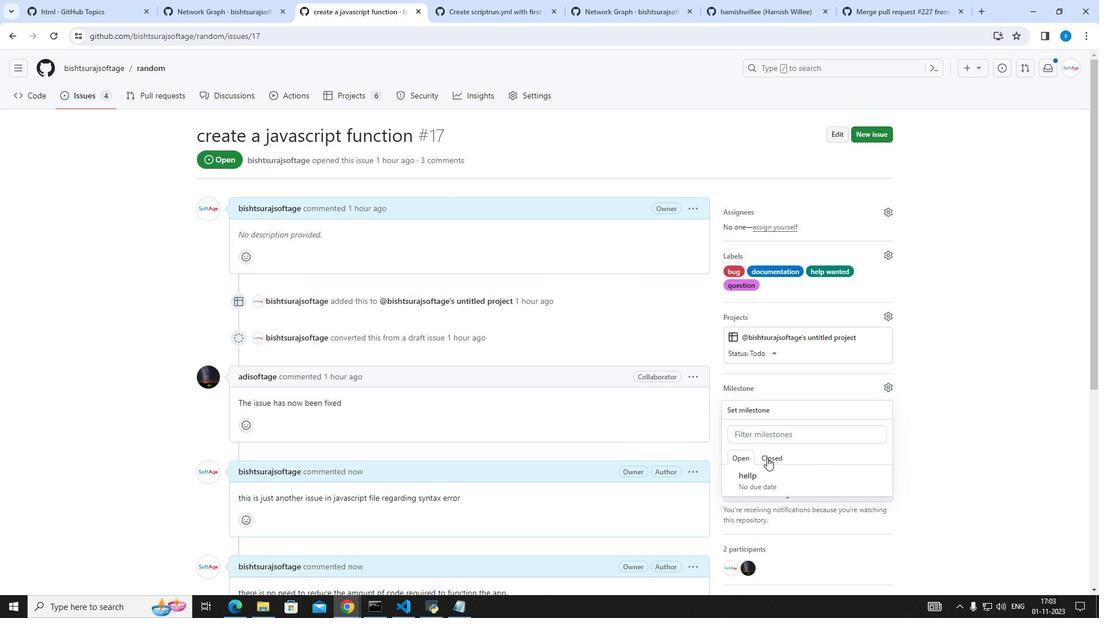 
Action: Mouse moved to (743, 455)
Screenshot: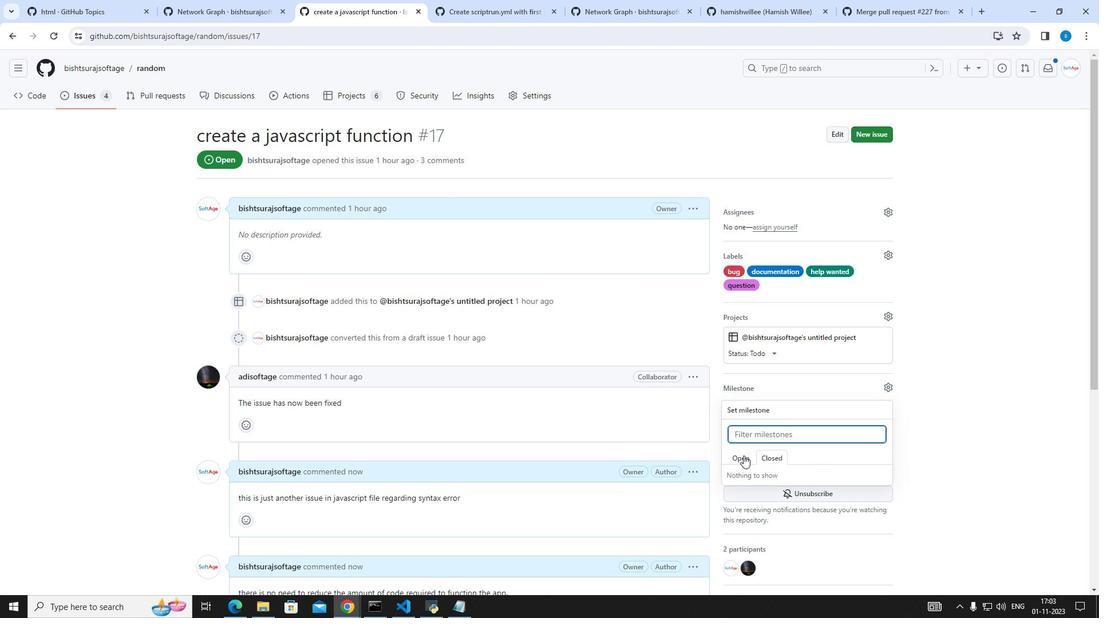 
Action: Mouse pressed left at (743, 455)
Screenshot: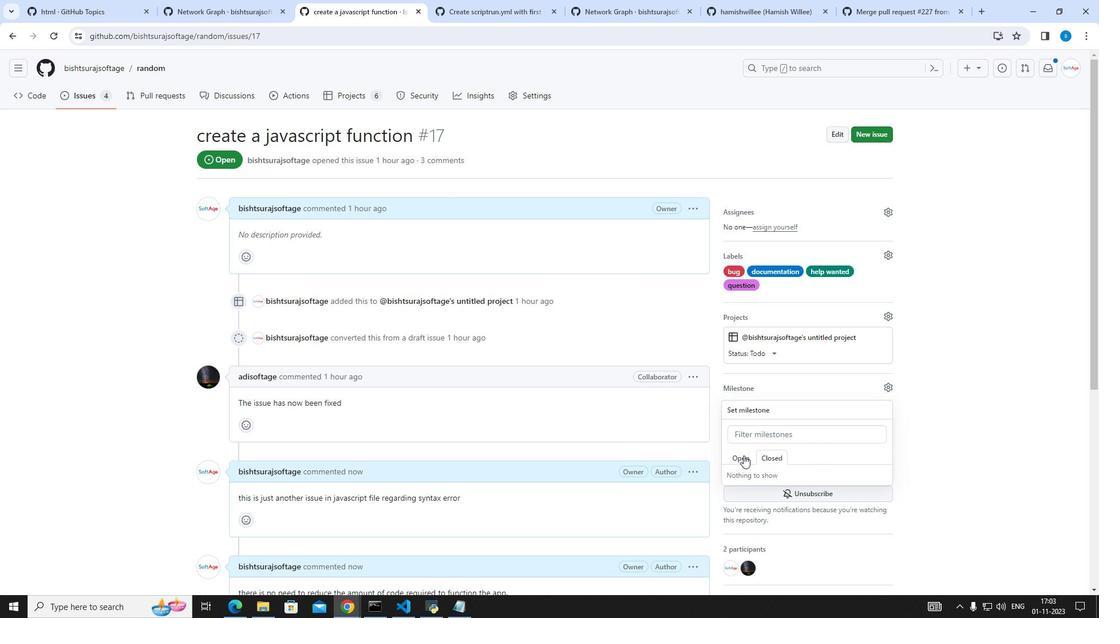
Action: Mouse moved to (753, 484)
Screenshot: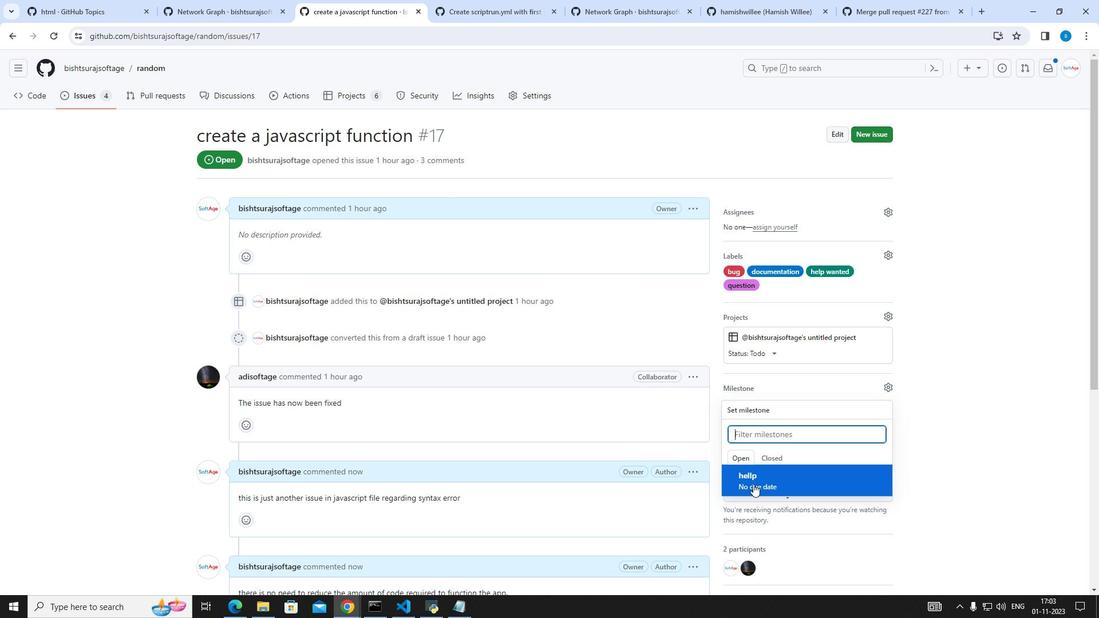 
Action: Mouse pressed left at (753, 484)
Screenshot: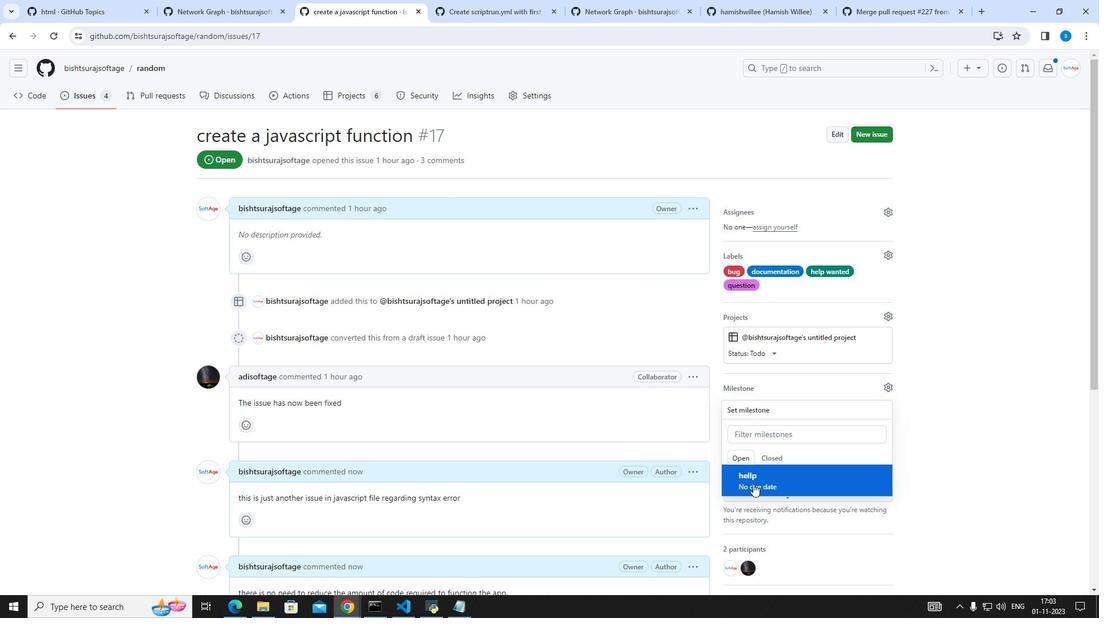 
Action: Mouse moved to (816, 432)
Screenshot: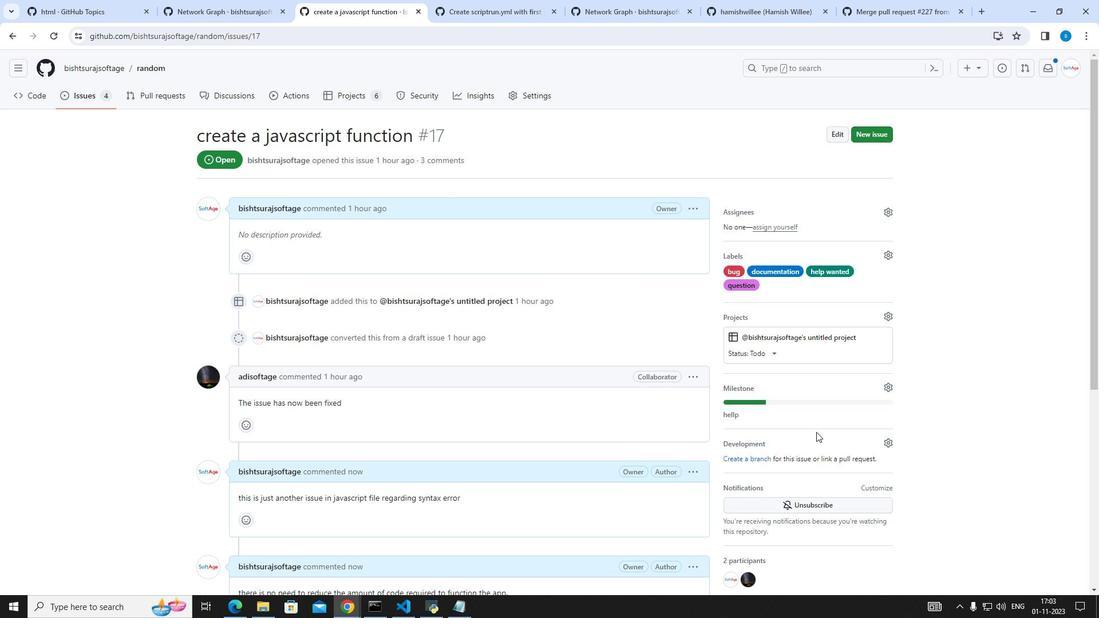 
Action: Mouse scrolled (816, 431) with delta (0, 0)
Screenshot: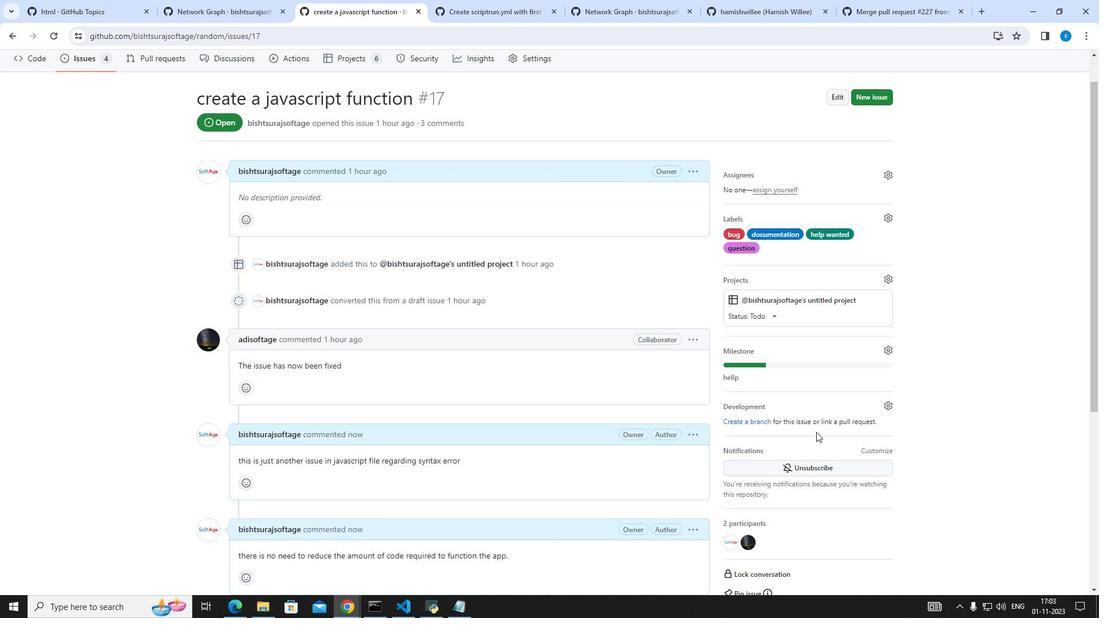 
Action: Mouse scrolled (816, 431) with delta (0, 0)
Screenshot: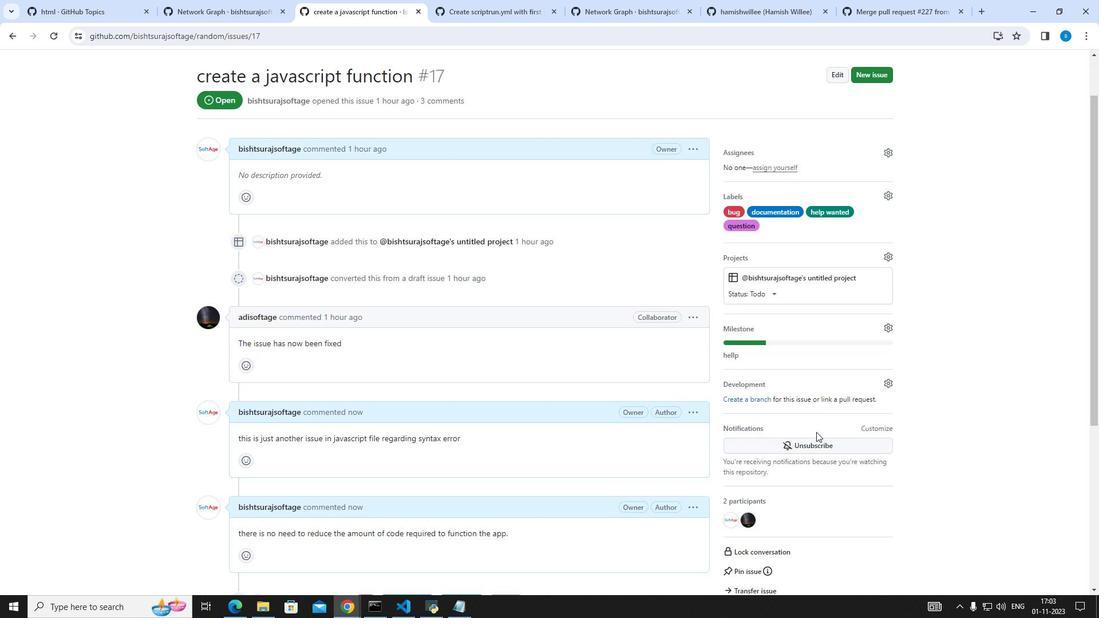 
Action: Mouse moved to (821, 388)
Screenshot: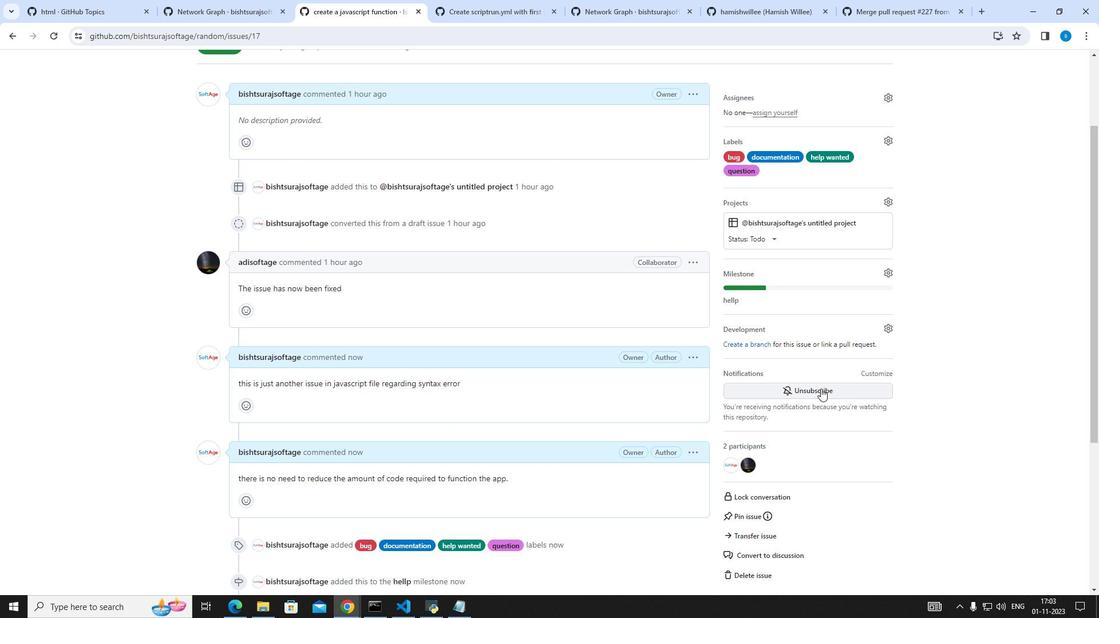 
Action: Mouse pressed left at (821, 388)
Screenshot: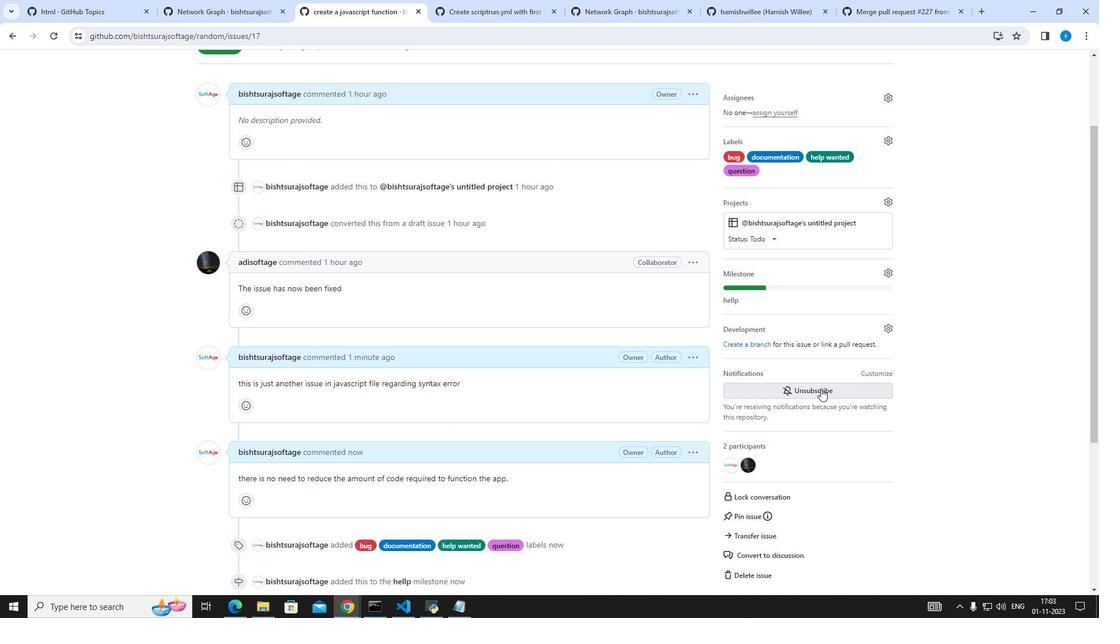 
Action: Mouse moved to (834, 432)
Screenshot: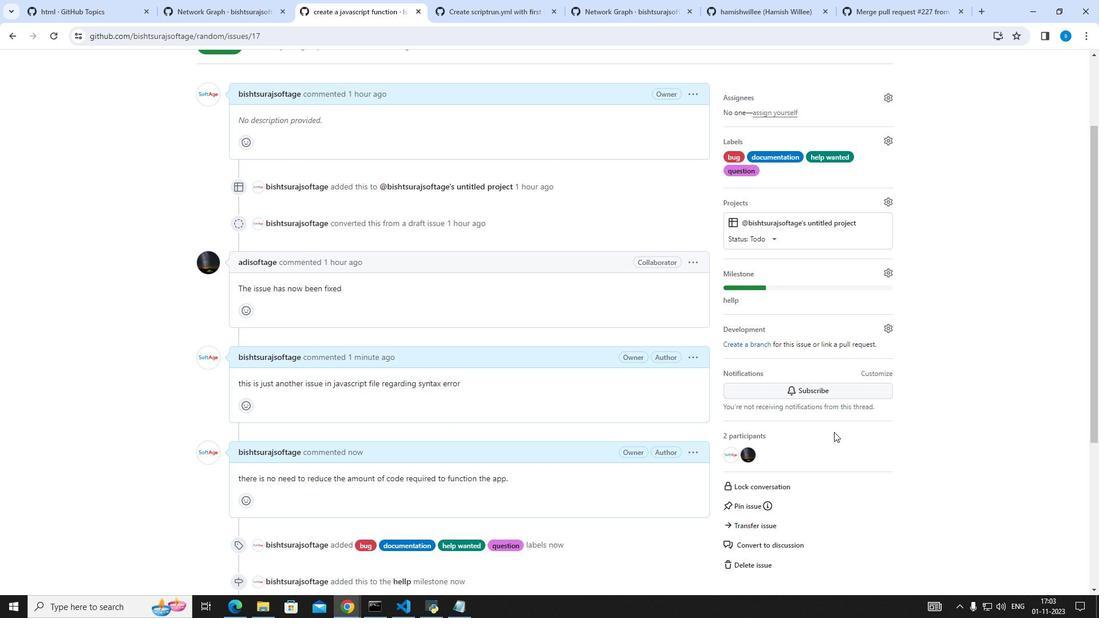 
Action: Mouse scrolled (834, 431) with delta (0, 0)
Screenshot: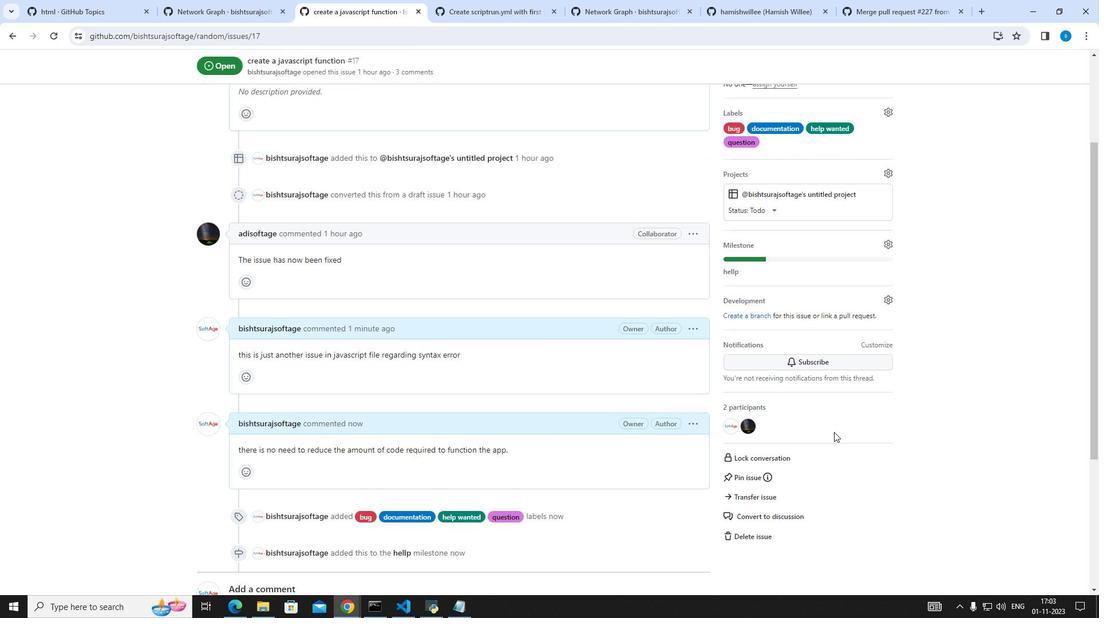 
Action: Mouse scrolled (834, 431) with delta (0, 0)
Screenshot: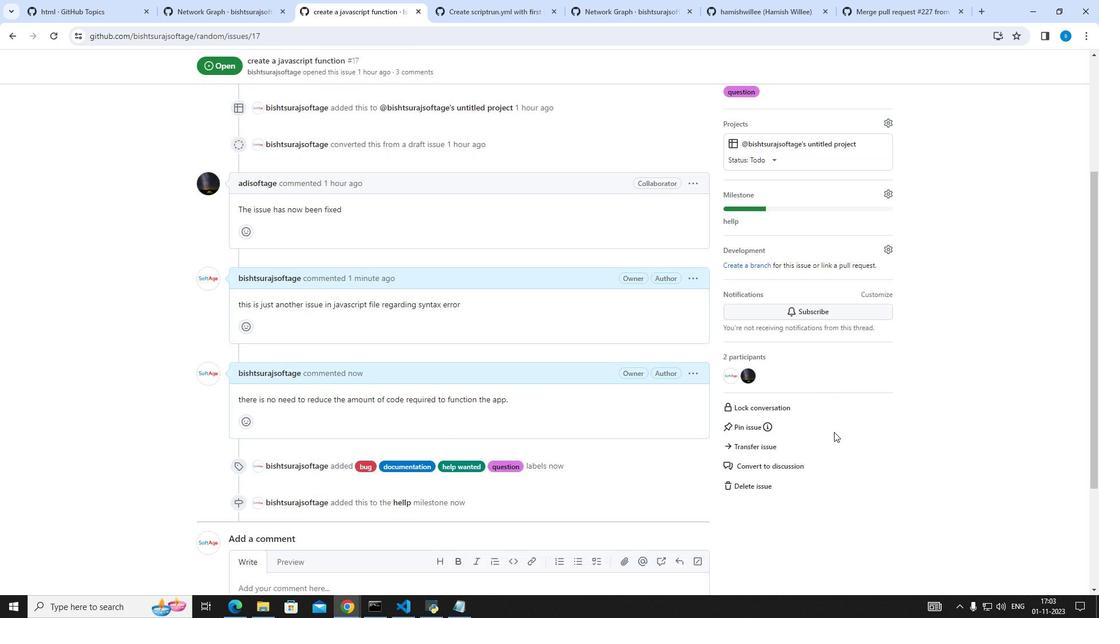 
Action: Mouse moved to (764, 426)
Screenshot: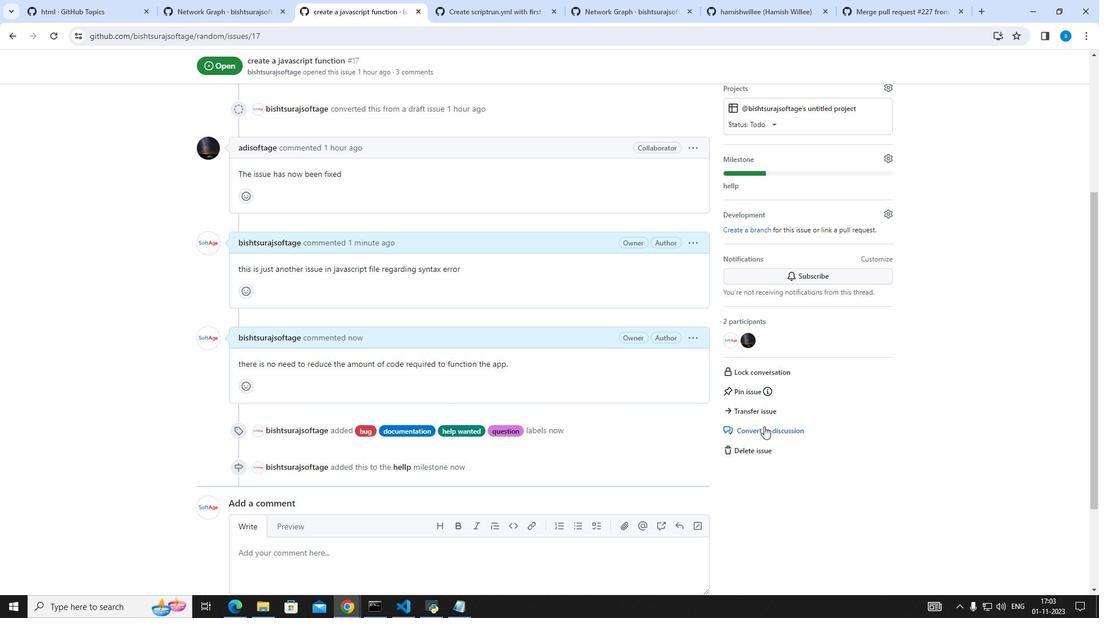 
Action: Mouse pressed left at (764, 426)
Screenshot: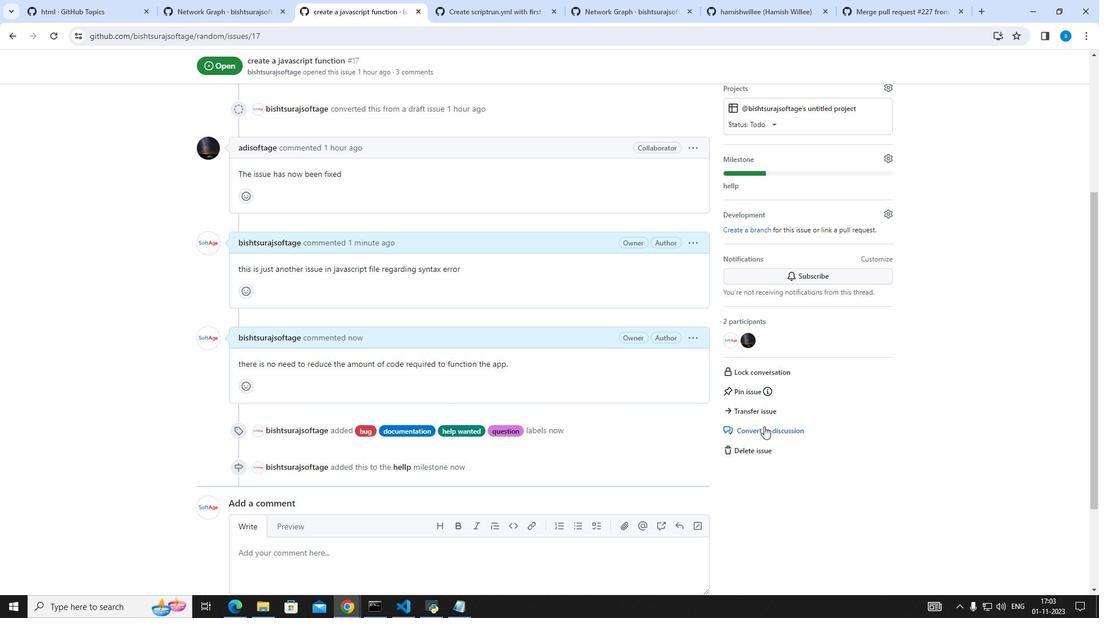 
Action: Mouse moved to (522, 405)
Screenshot: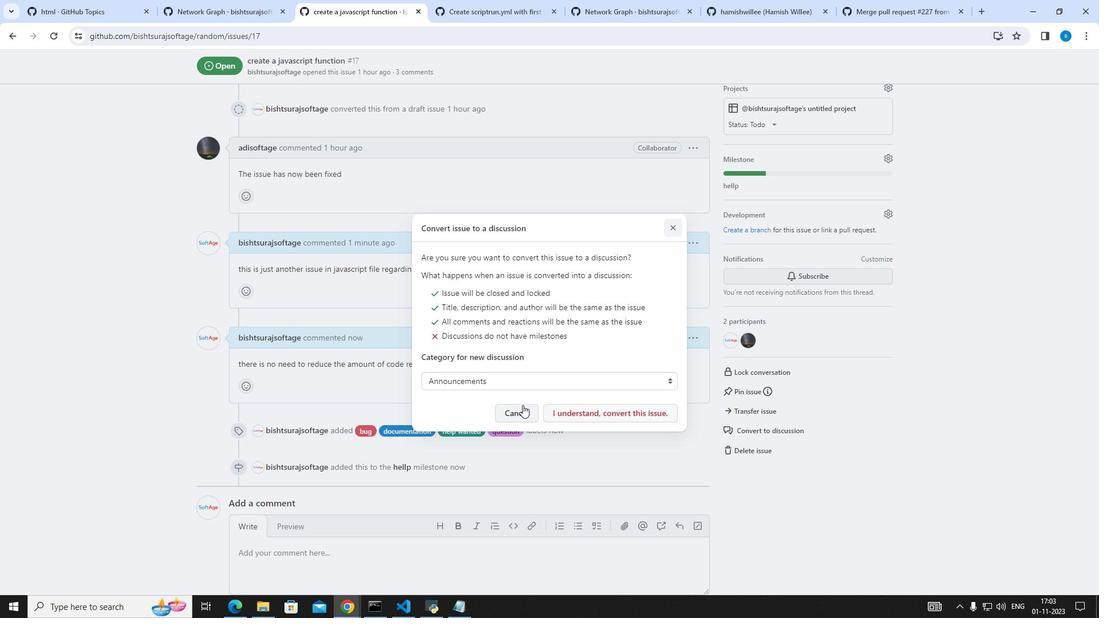 
Action: Mouse pressed left at (522, 405)
Screenshot: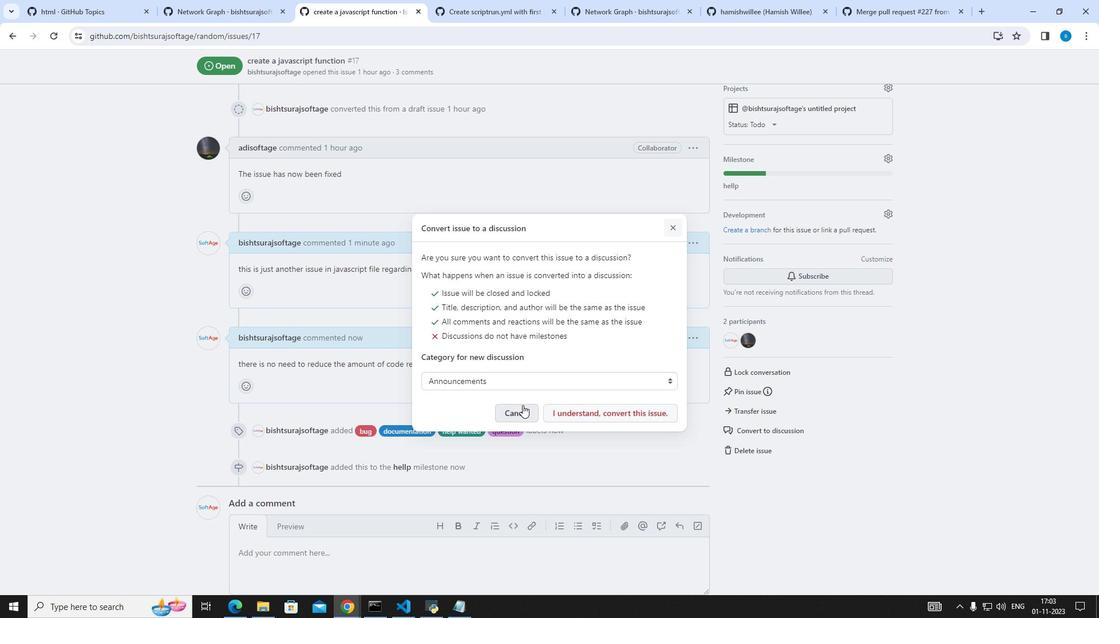 
Action: Mouse moved to (739, 375)
Screenshot: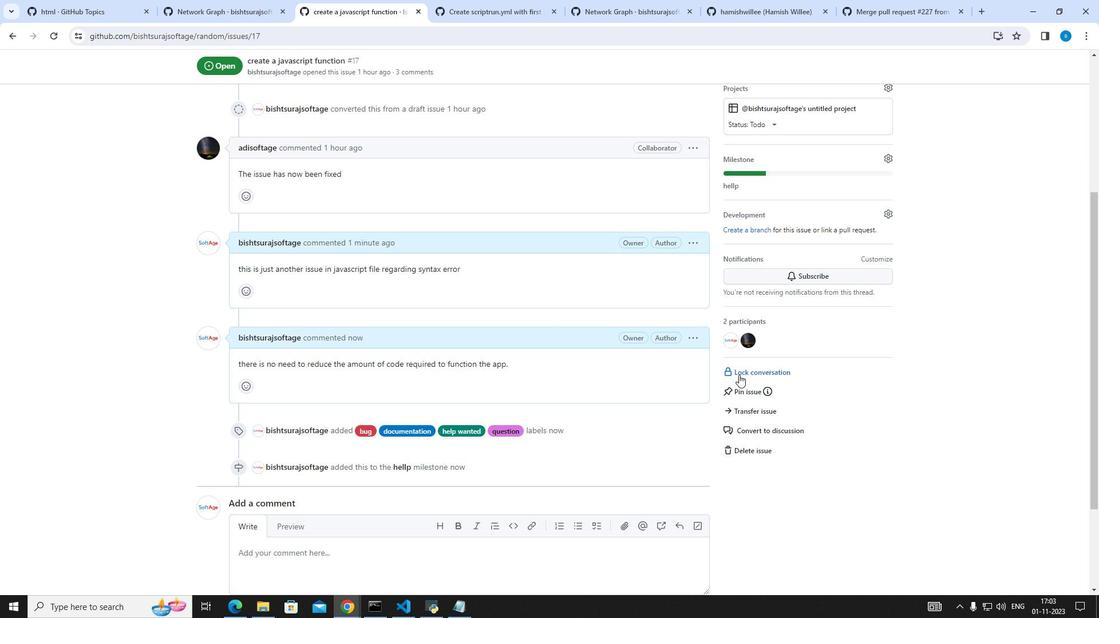 
Action: Mouse scrolled (739, 374) with delta (0, 0)
Screenshot: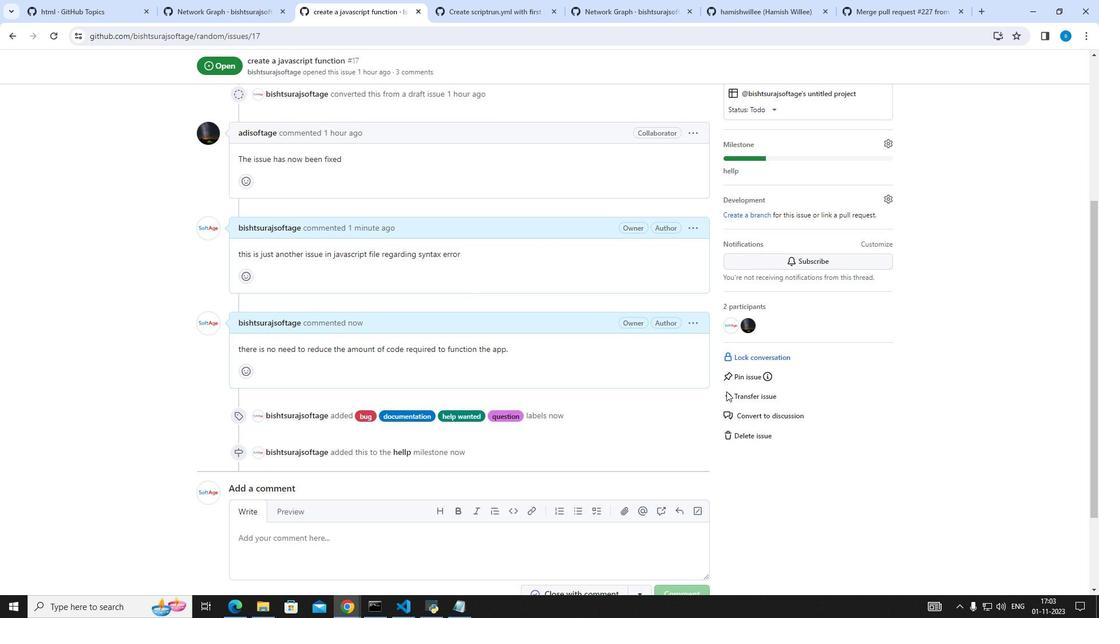 
Action: Mouse scrolled (739, 374) with delta (0, 0)
Screenshot: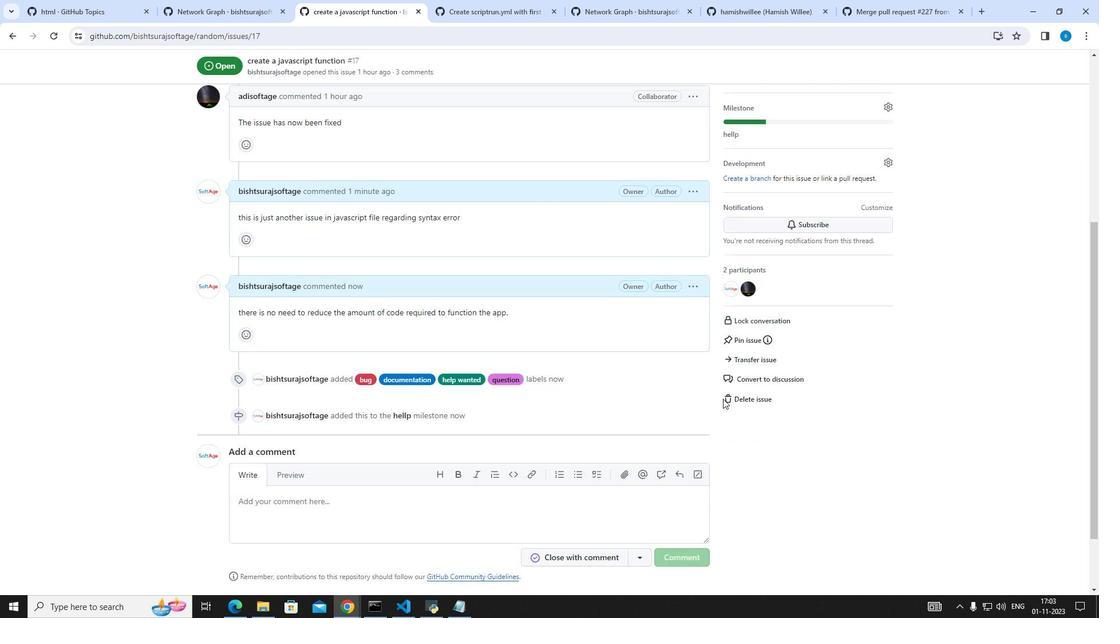 
Action: Mouse moved to (734, 382)
Screenshot: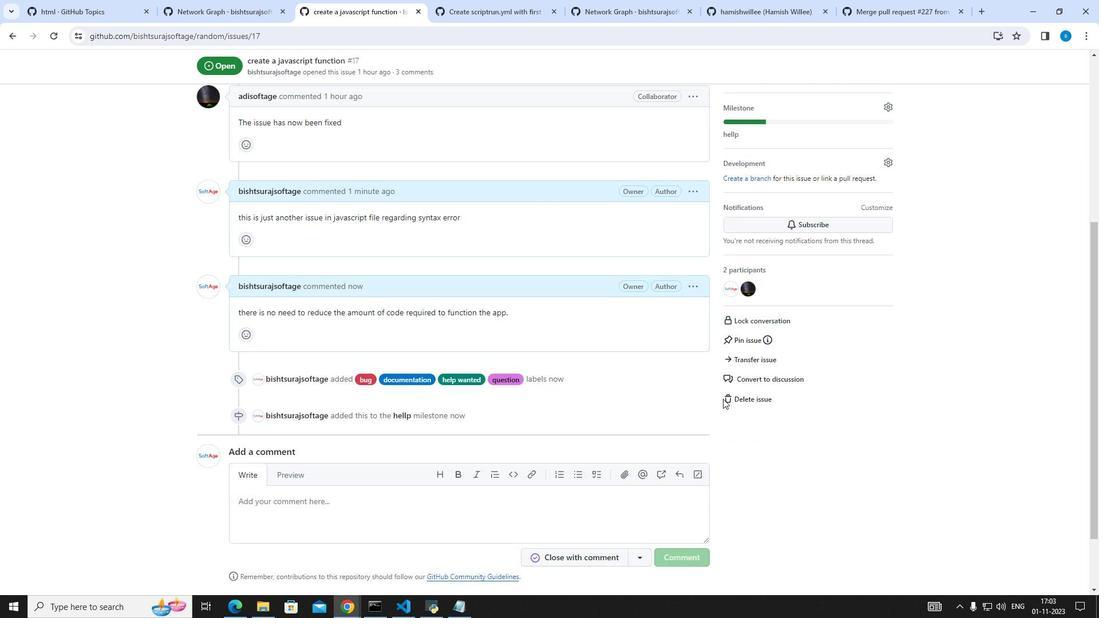 
Action: Mouse scrolled (734, 381) with delta (0, 0)
Screenshot: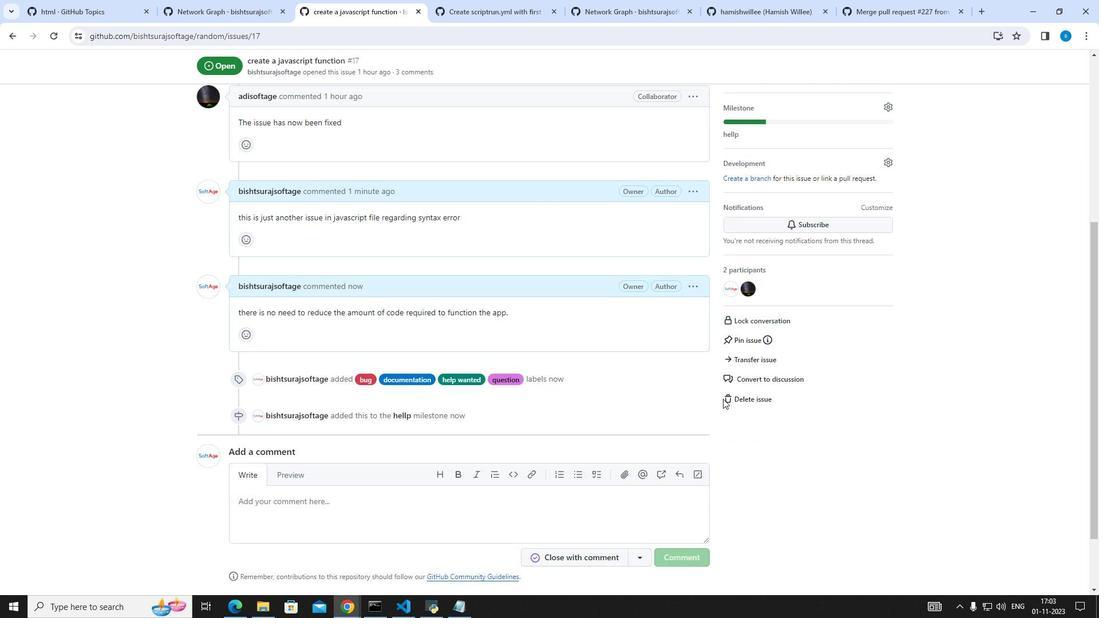 
Action: Mouse moved to (724, 396)
Screenshot: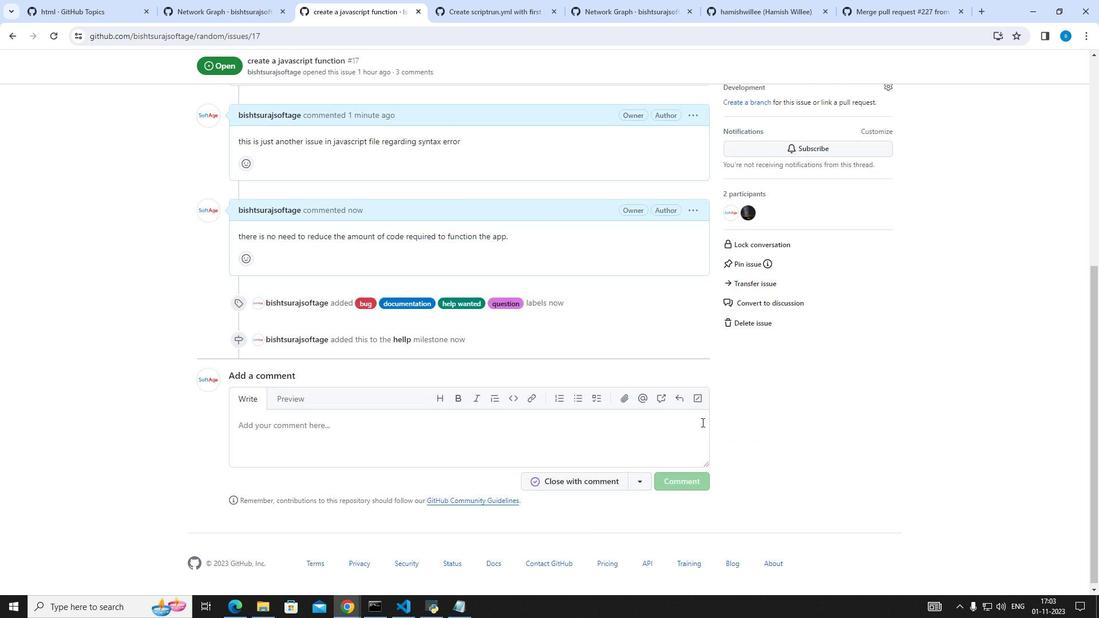 
Action: Mouse scrolled (724, 395) with delta (0, 0)
Screenshot: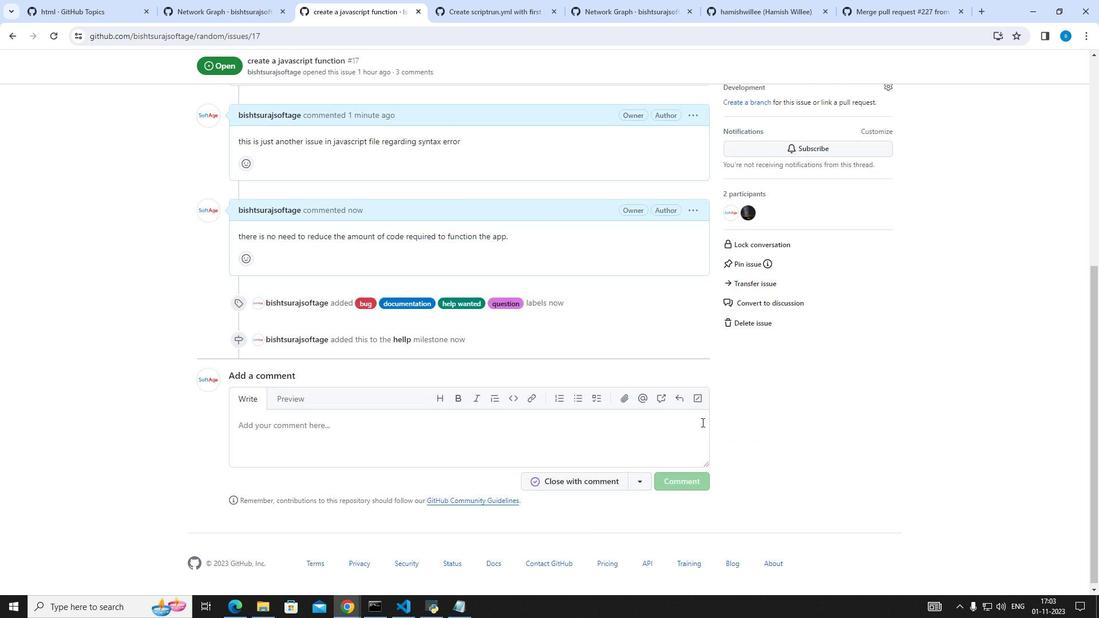 
Action: Mouse moved to (588, 476)
Screenshot: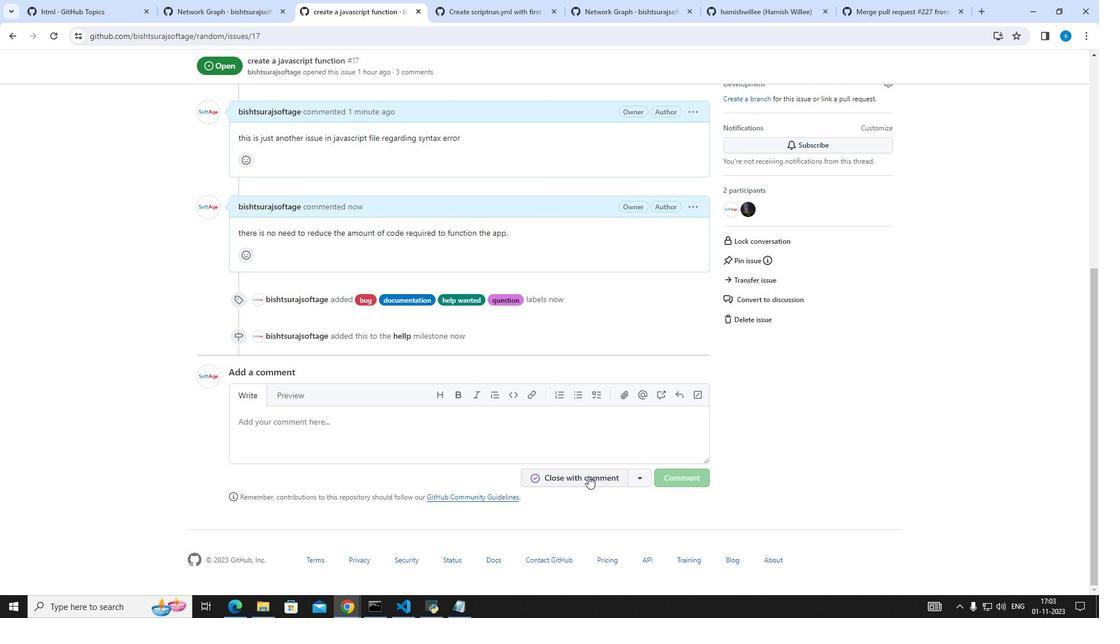 
Action: Mouse pressed left at (588, 476)
Screenshot: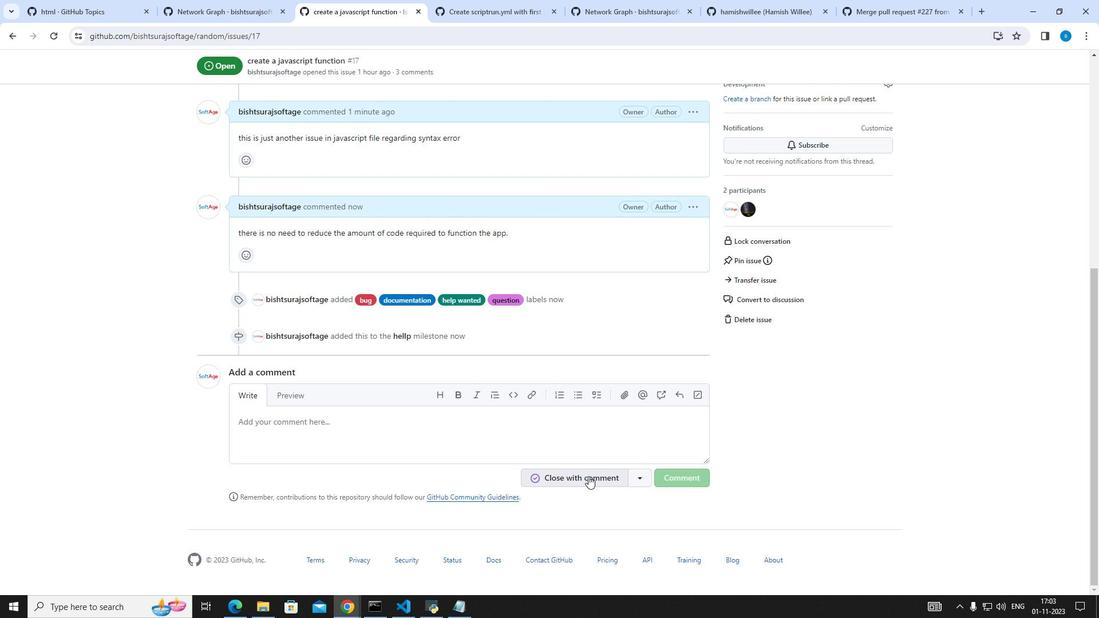 
Action: Mouse moved to (560, 523)
Screenshot: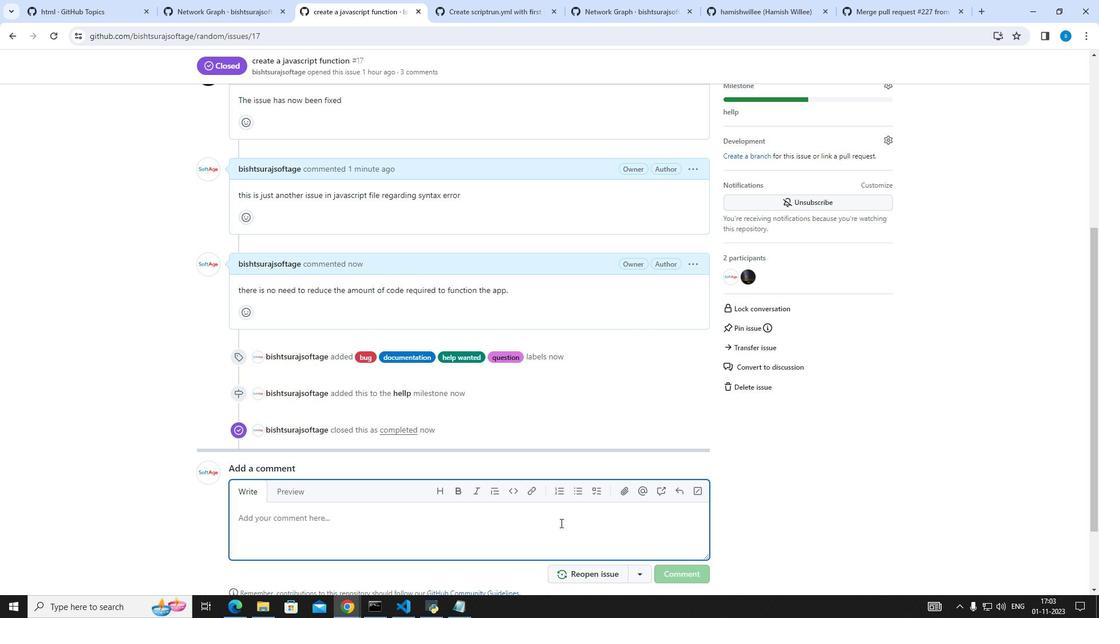 
